 Task: Find connections with filter location Nanuque with filter topic #Managementwith filter profile language Potuguese with filter current company CareerXperts Consulting  with filter school K.S.Rangasamy College of Technology with filter industry Subdivision of Land with filter service category Corporate Events with filter keywords title Mail Carrier
Action: Mouse moved to (517, 98)
Screenshot: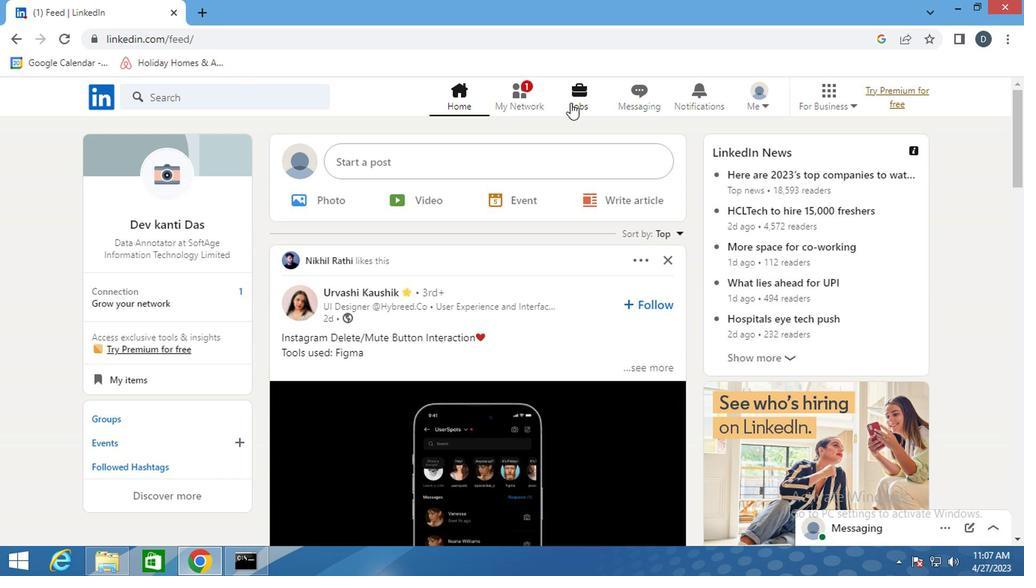 
Action: Mouse pressed left at (517, 98)
Screenshot: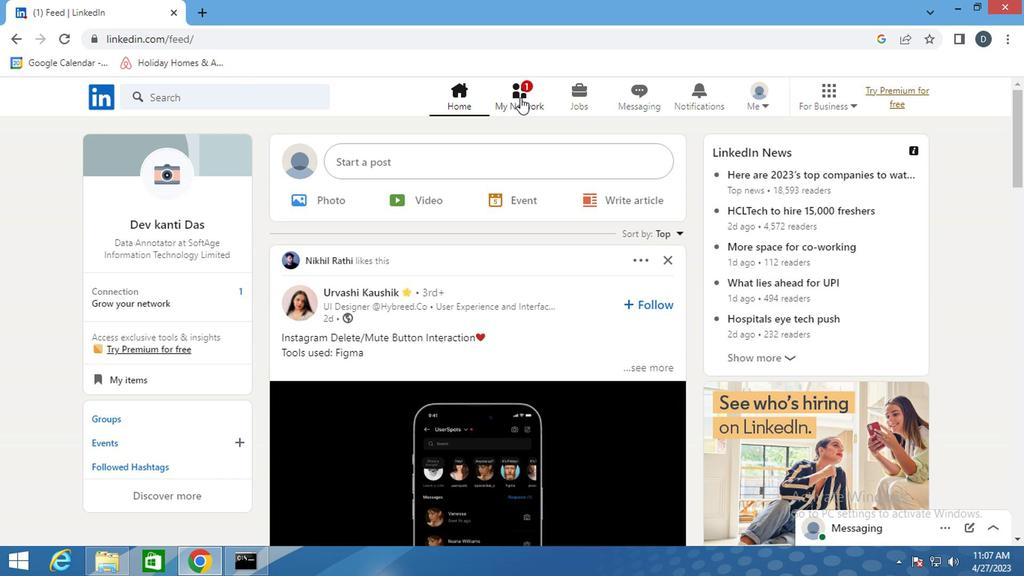
Action: Mouse moved to (211, 183)
Screenshot: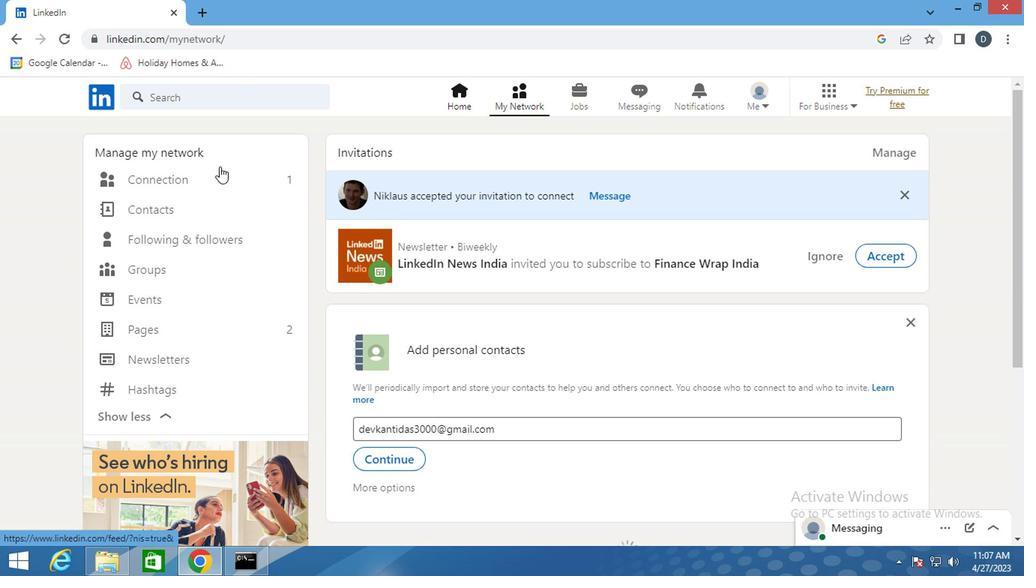 
Action: Mouse pressed left at (211, 183)
Screenshot: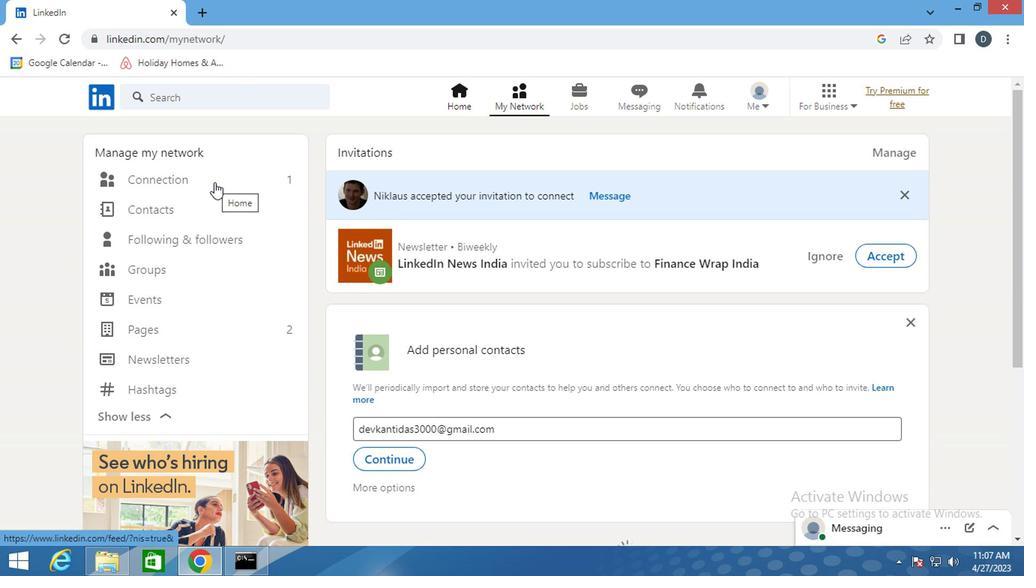
Action: Mouse pressed left at (211, 183)
Screenshot: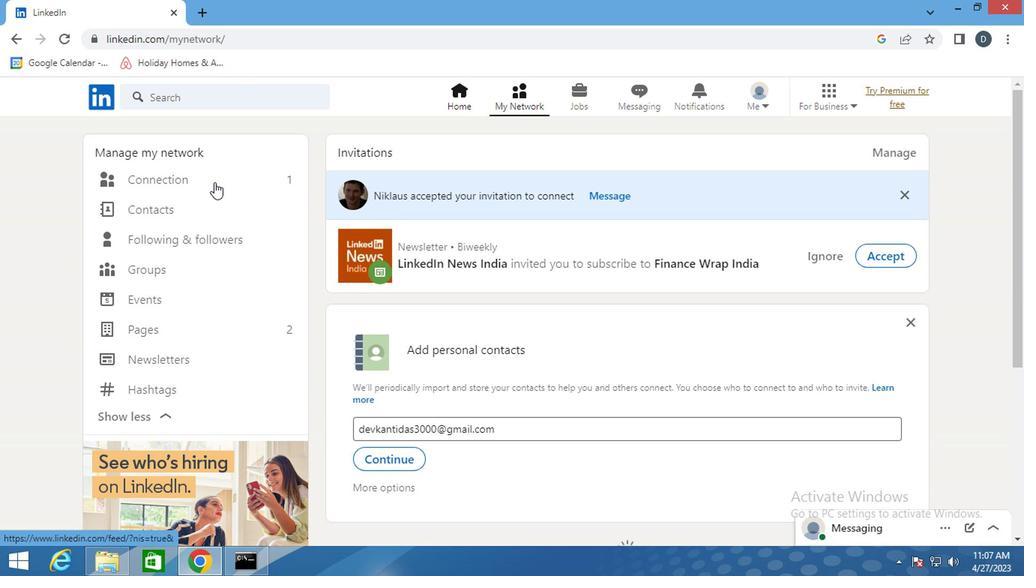 
Action: Mouse moved to (211, 184)
Screenshot: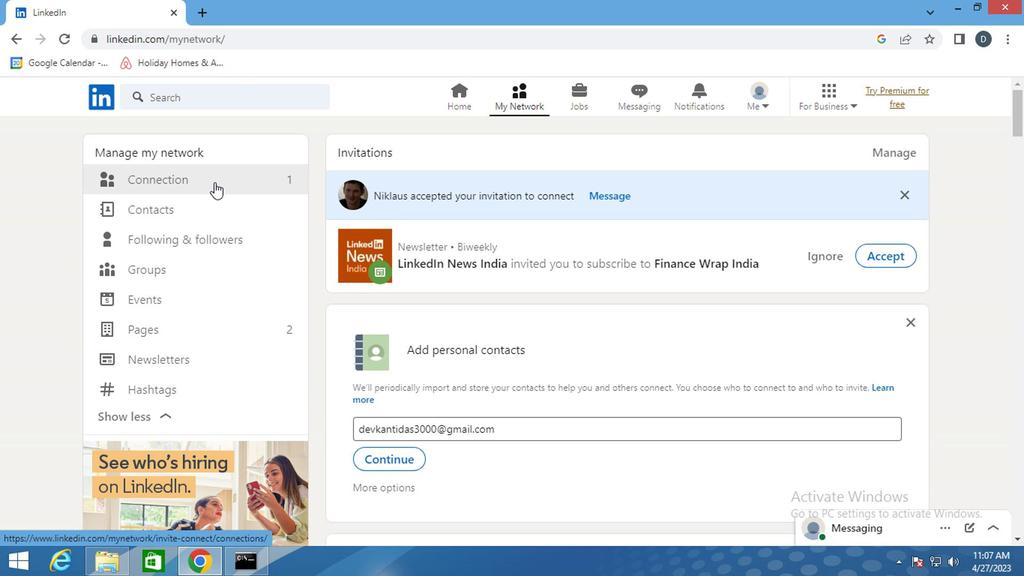 
Action: Mouse pressed left at (211, 184)
Screenshot: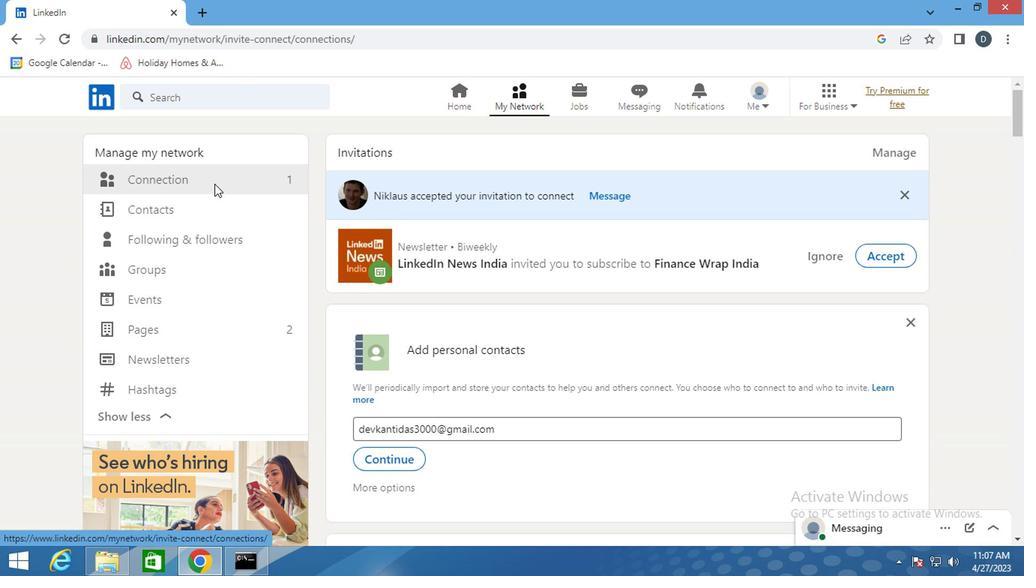 
Action: Mouse moved to (600, 180)
Screenshot: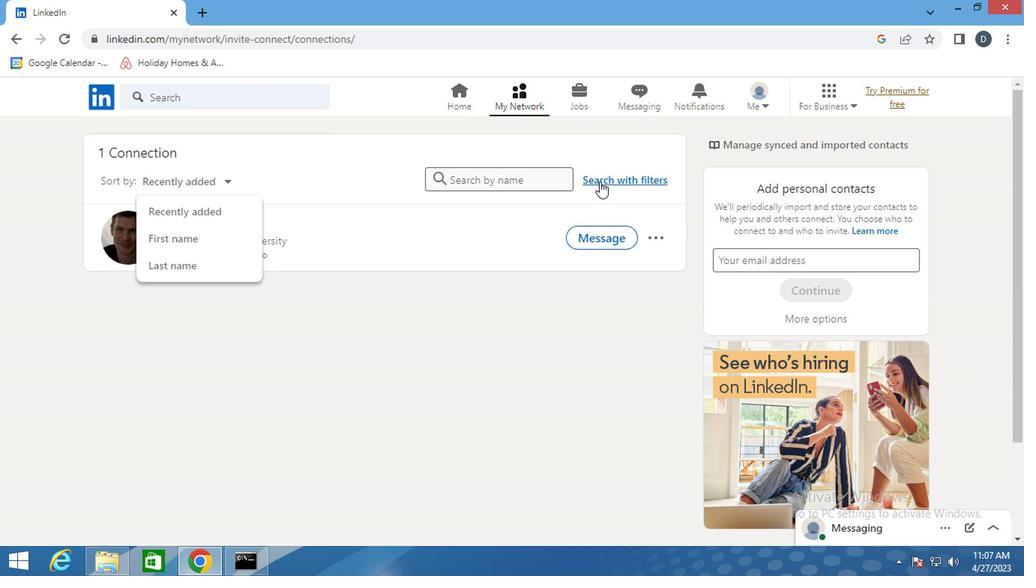 
Action: Mouse pressed left at (600, 180)
Screenshot: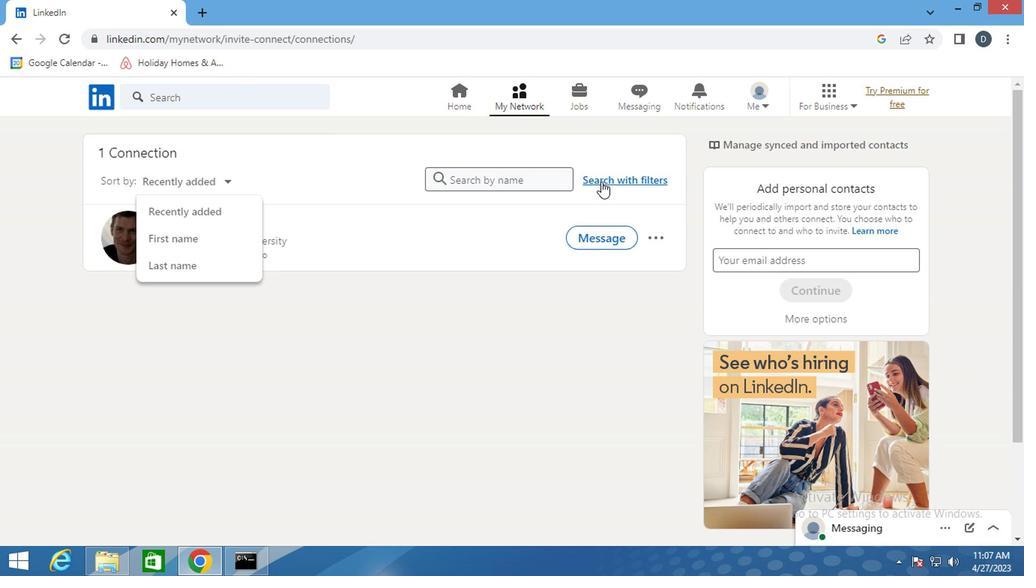 
Action: Mouse moved to (554, 136)
Screenshot: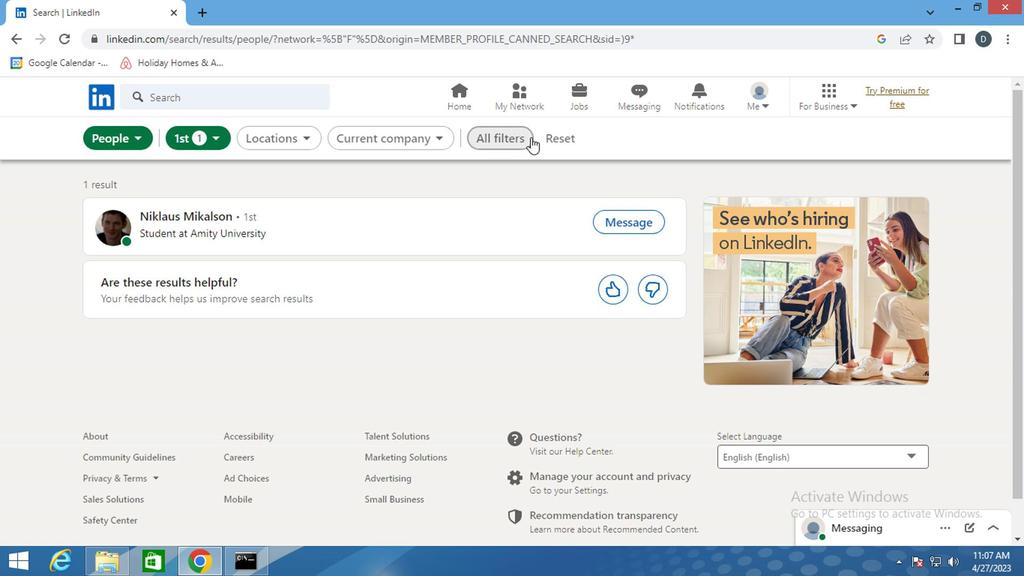 
Action: Mouse pressed left at (554, 136)
Screenshot: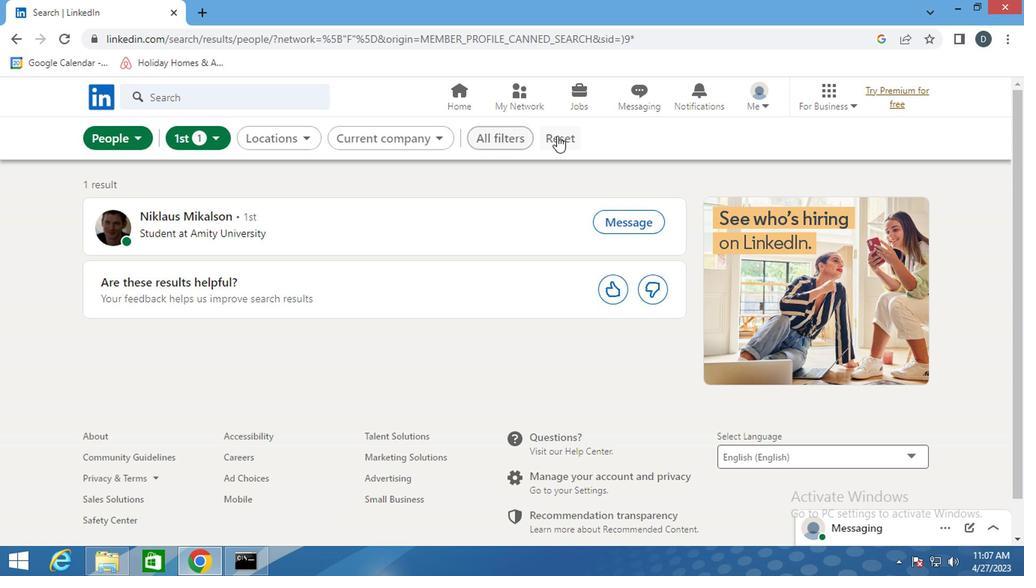 
Action: Mouse moved to (510, 137)
Screenshot: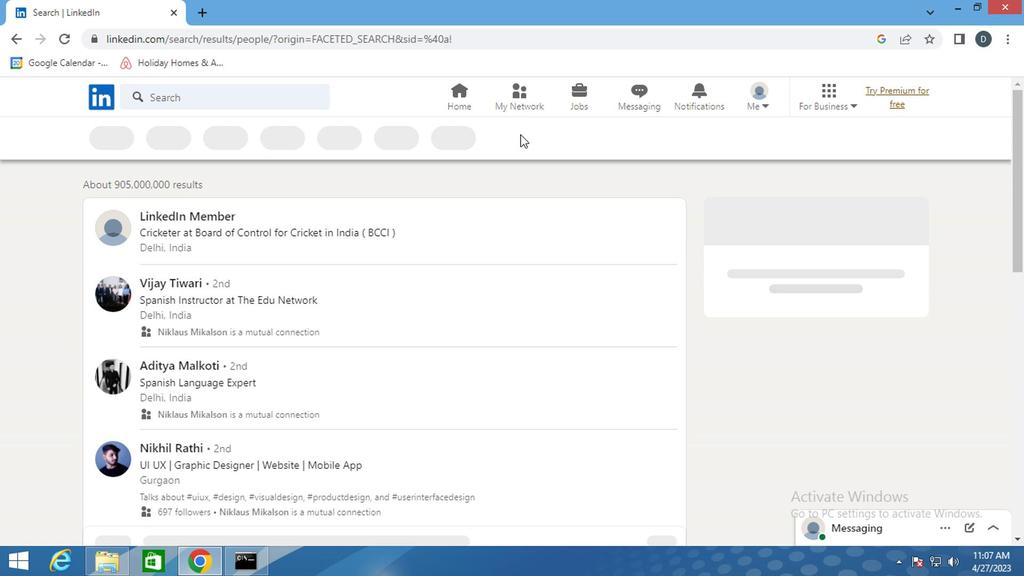 
Action: Mouse pressed left at (510, 137)
Screenshot: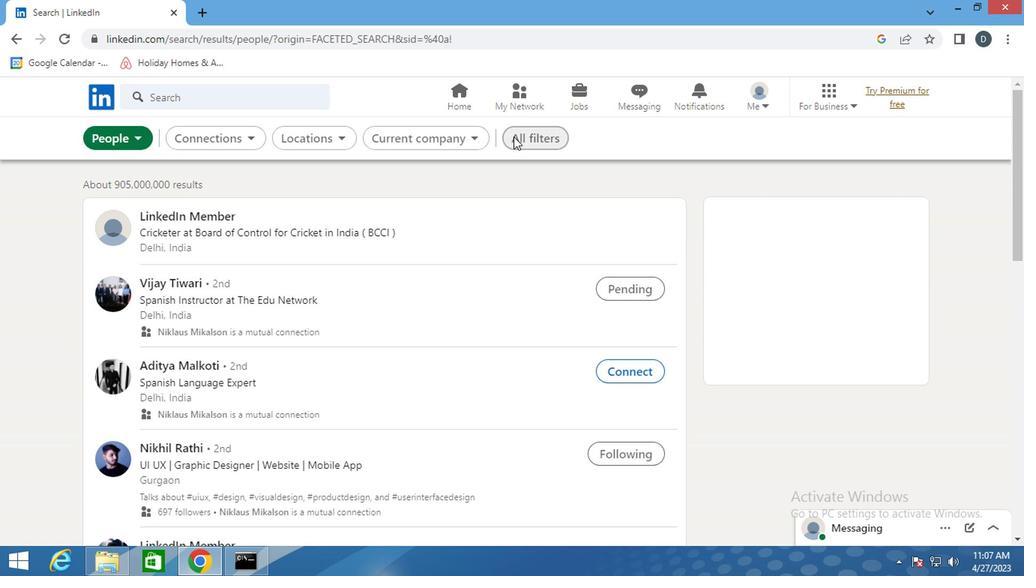 
Action: Mouse moved to (740, 314)
Screenshot: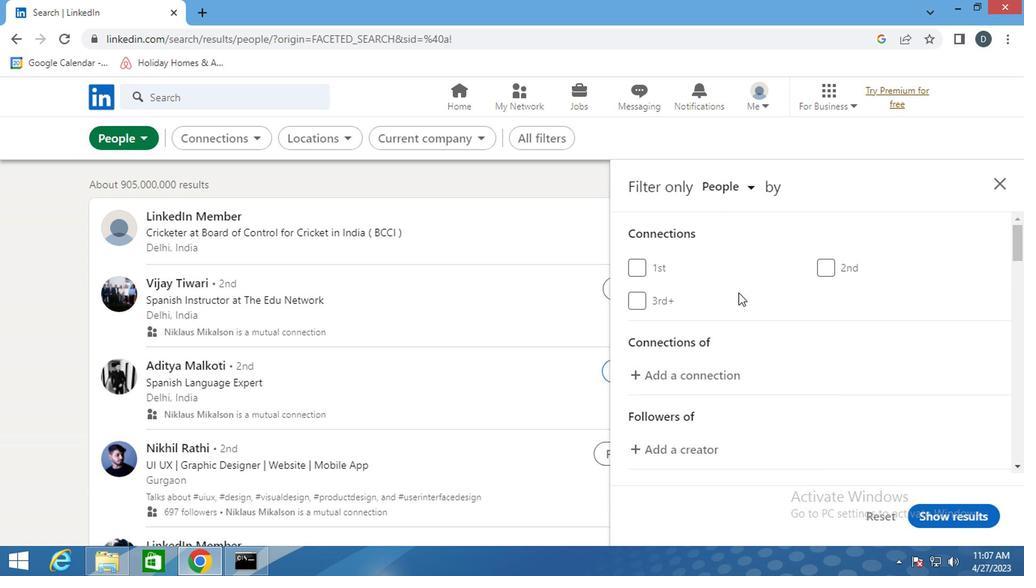 
Action: Mouse scrolled (740, 313) with delta (0, 0)
Screenshot: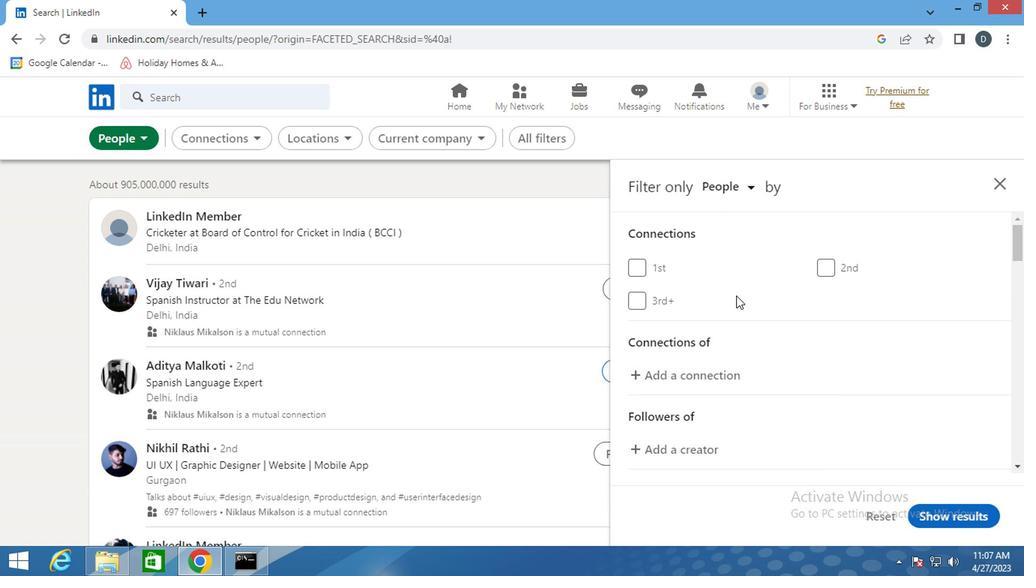 
Action: Mouse scrolled (740, 313) with delta (0, 0)
Screenshot: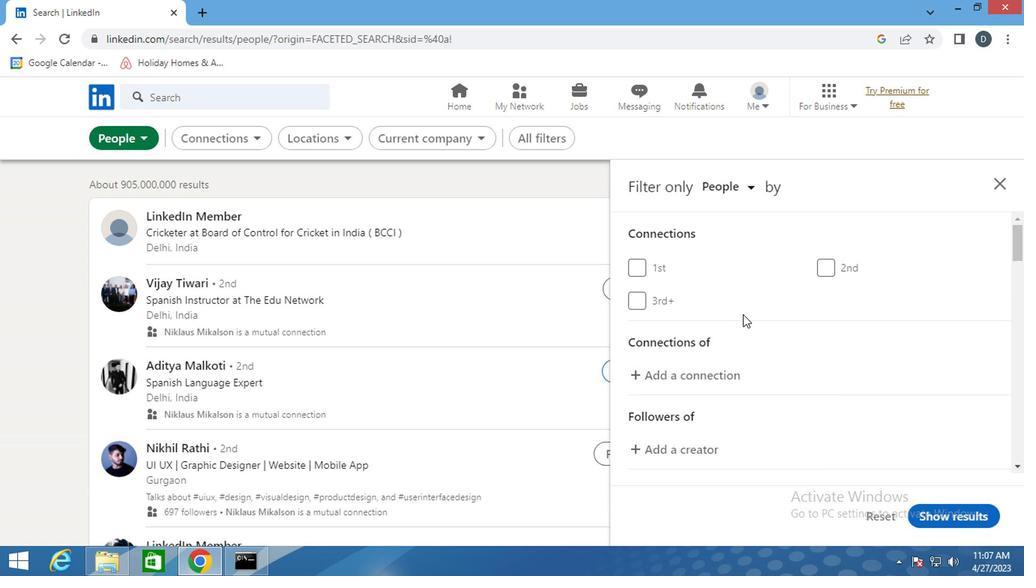 
Action: Mouse scrolled (740, 313) with delta (0, 0)
Screenshot: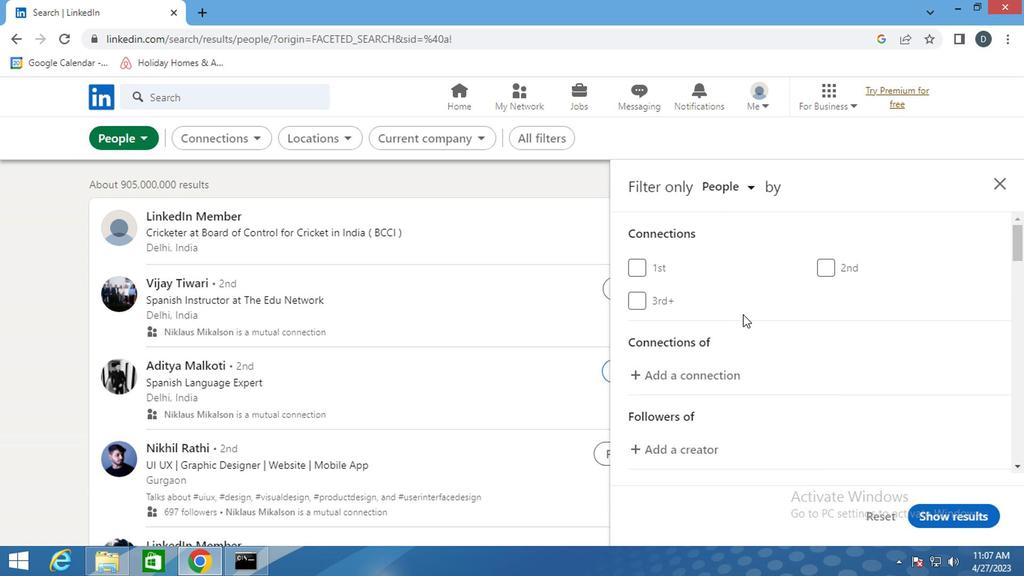 
Action: Mouse moved to (860, 353)
Screenshot: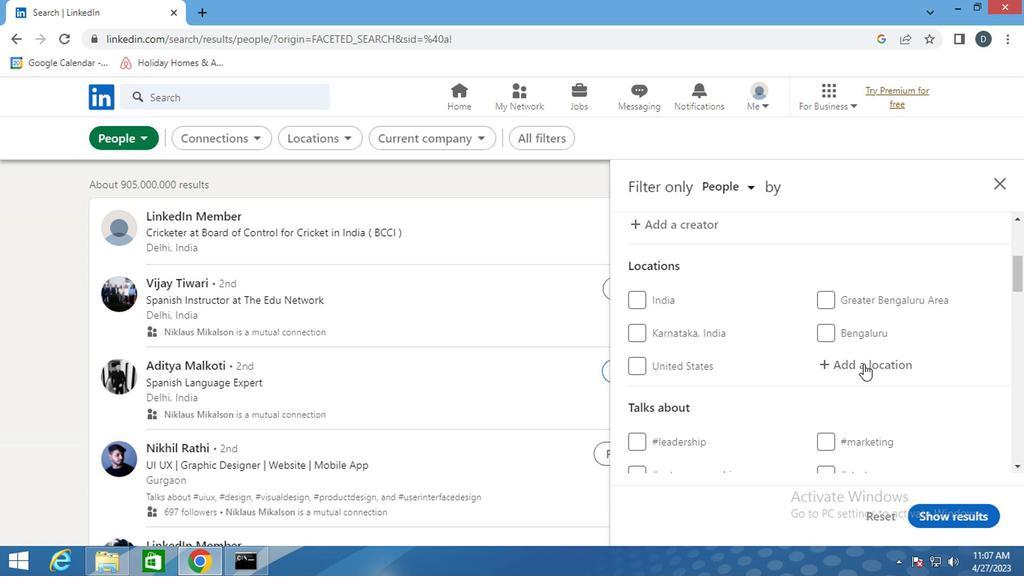 
Action: Mouse pressed left at (860, 353)
Screenshot: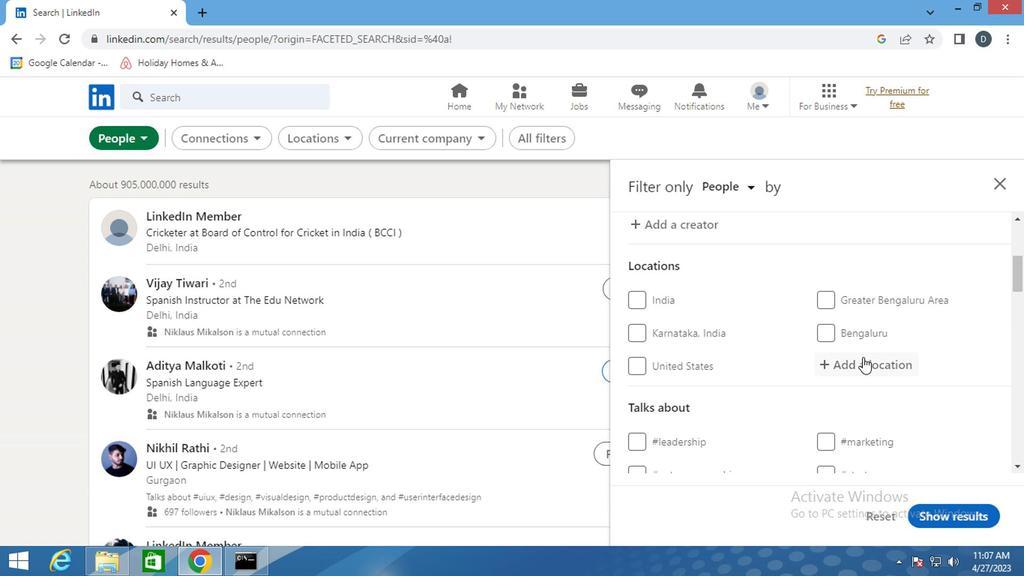 
Action: Mouse moved to (864, 373)
Screenshot: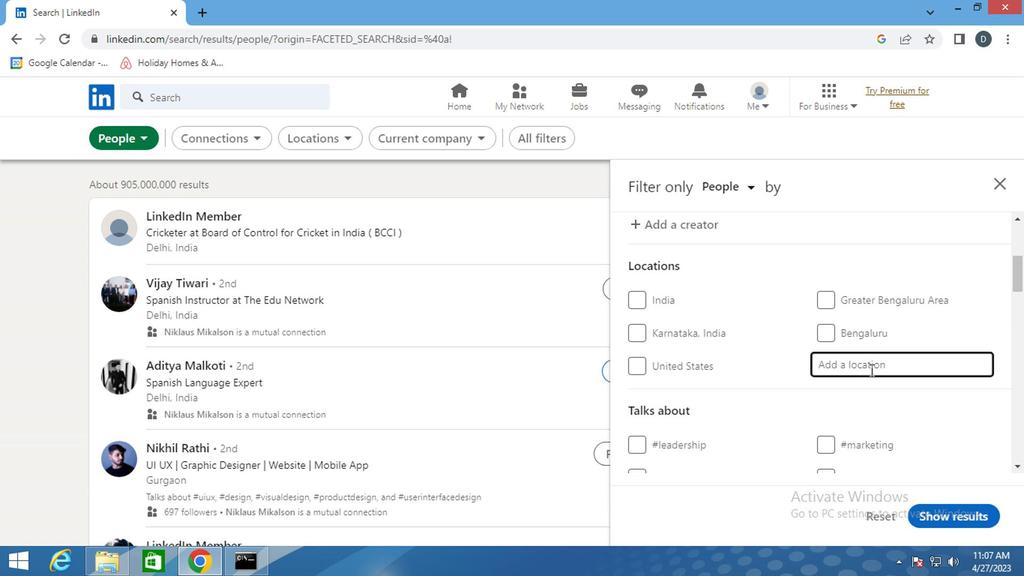 
Action: Key pressed <Key.shift>NANU
Screenshot: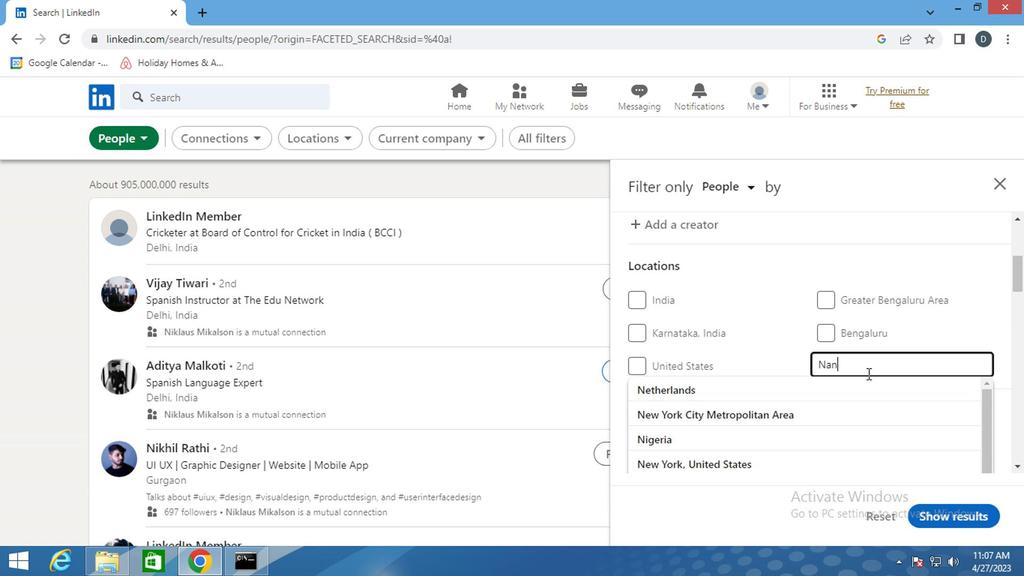 
Action: Mouse moved to (864, 373)
Screenshot: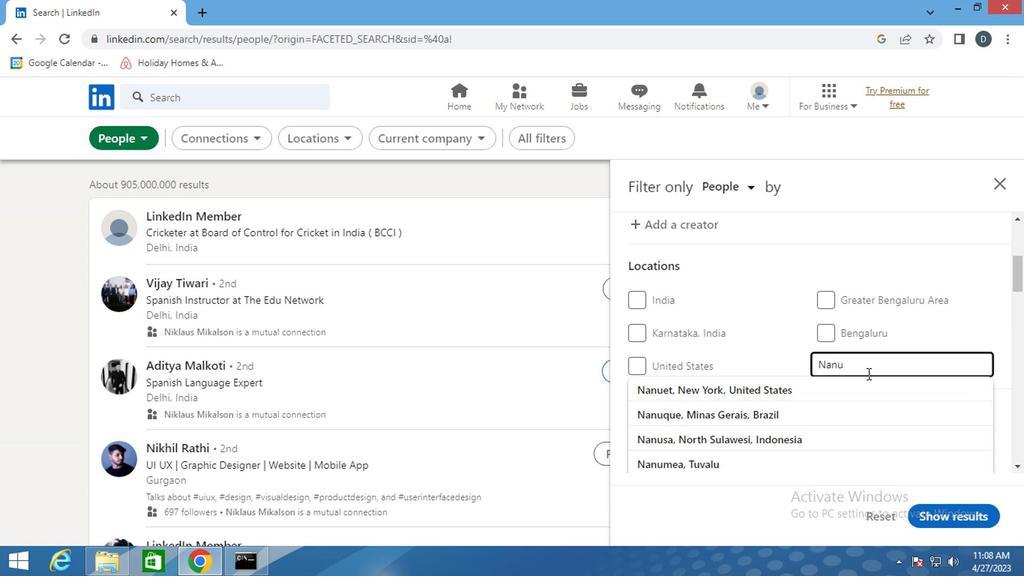
Action: Key pressed QY<Key.backspace>UE
Screenshot: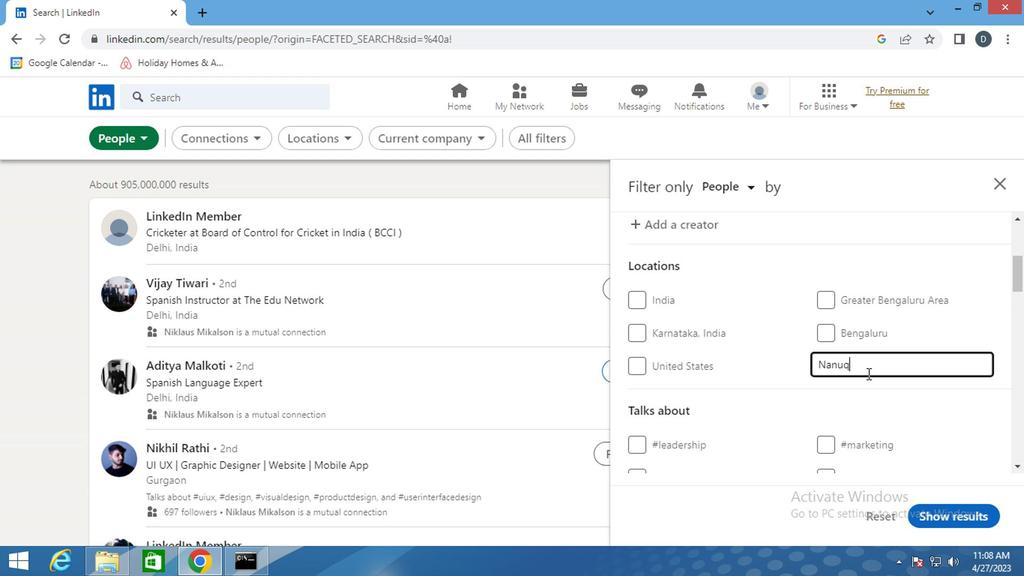 
Action: Mouse moved to (844, 392)
Screenshot: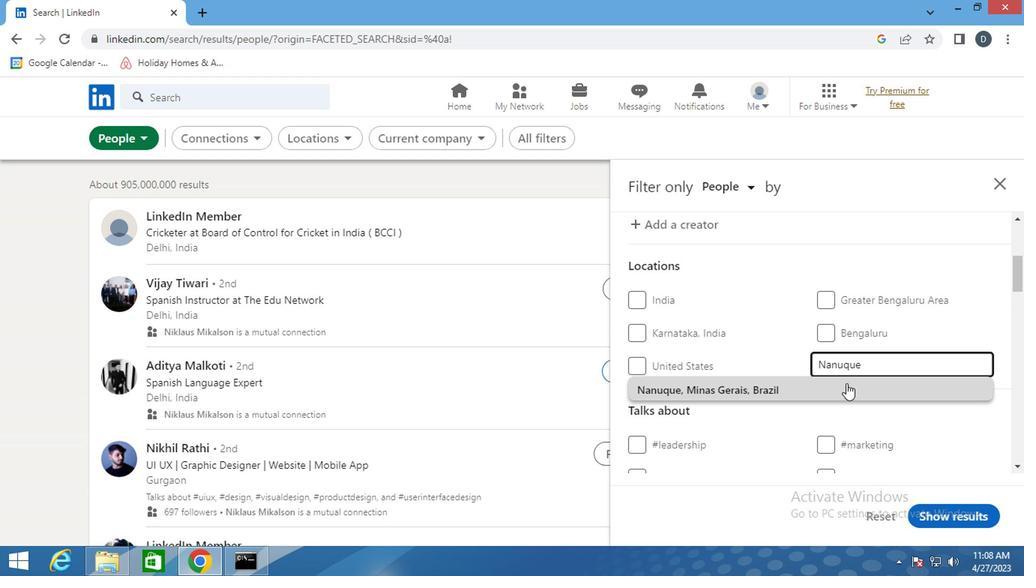
Action: Mouse pressed left at (844, 392)
Screenshot: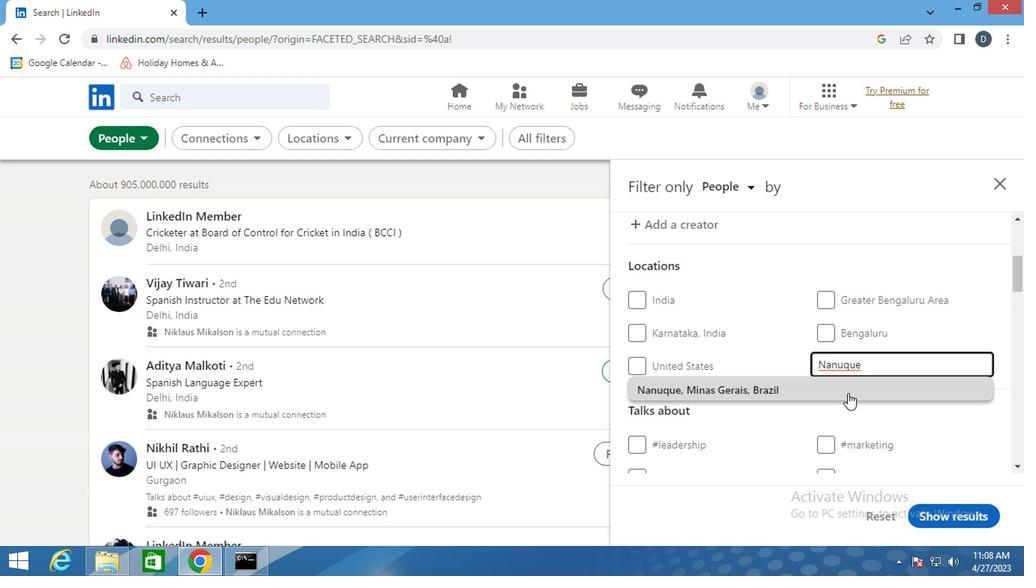 
Action: Mouse moved to (788, 407)
Screenshot: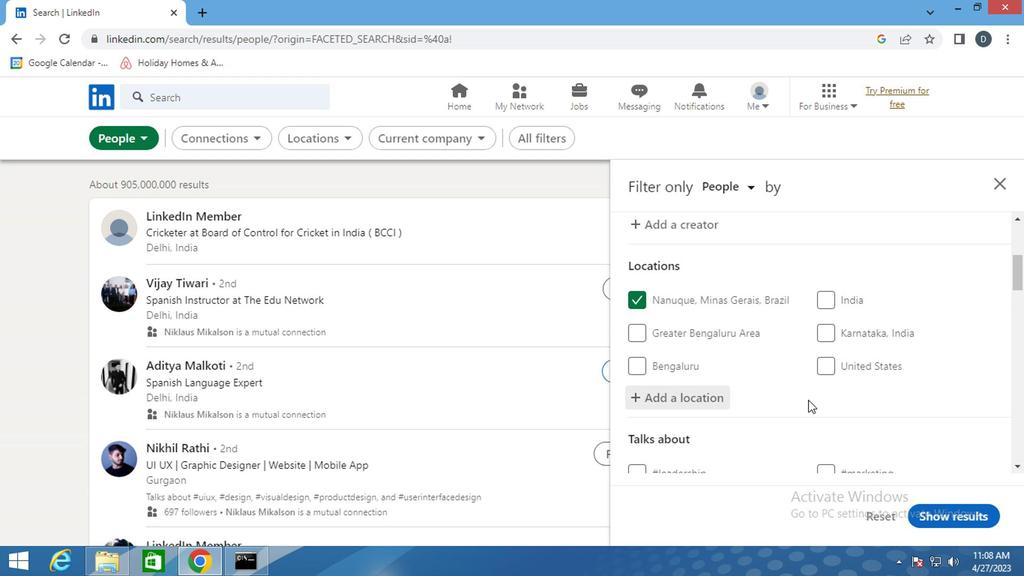 
Action: Mouse scrolled (788, 406) with delta (0, -1)
Screenshot: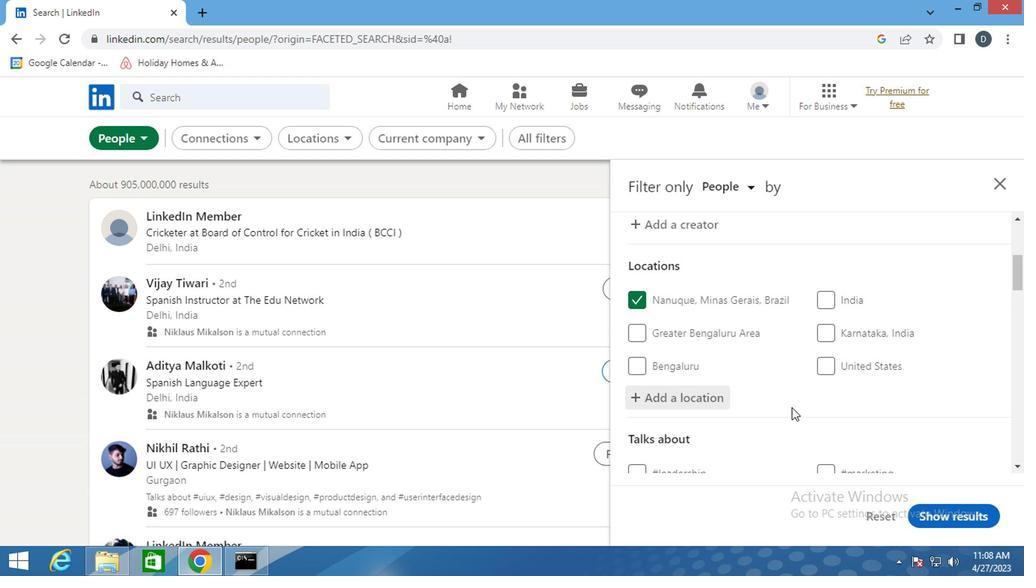 
Action: Mouse scrolled (788, 406) with delta (0, -1)
Screenshot: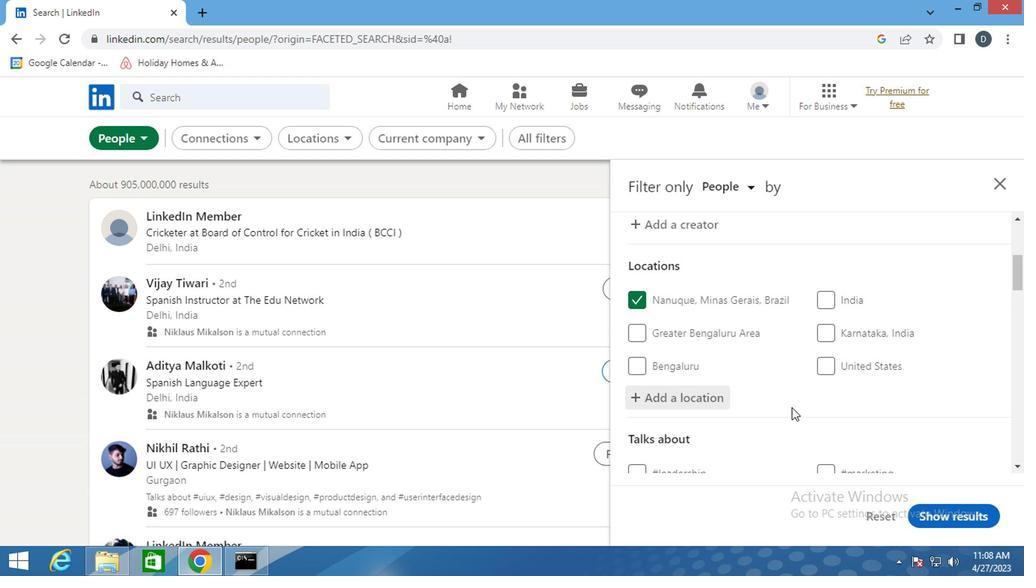 
Action: Mouse moved to (842, 392)
Screenshot: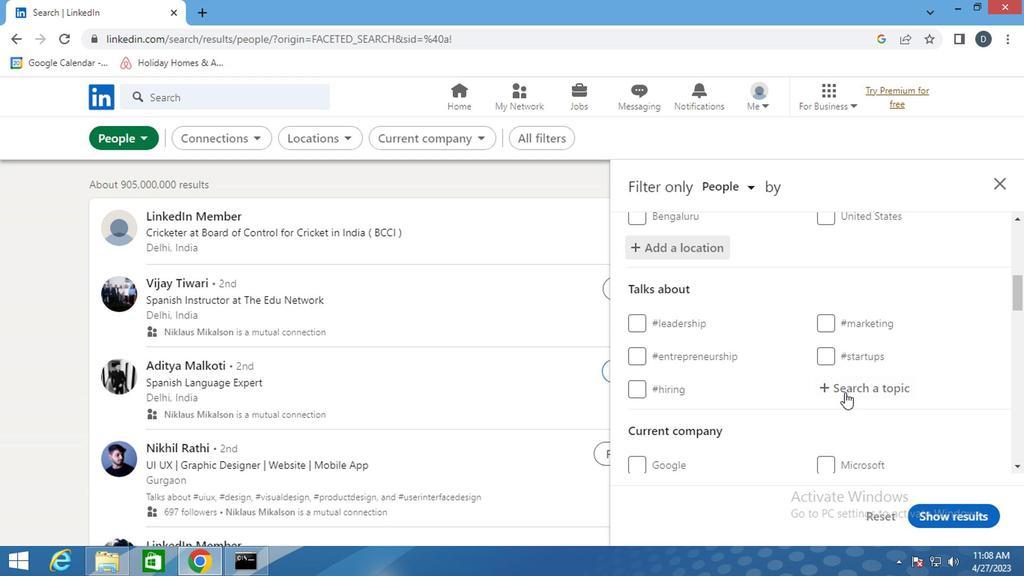 
Action: Mouse pressed left at (842, 392)
Screenshot: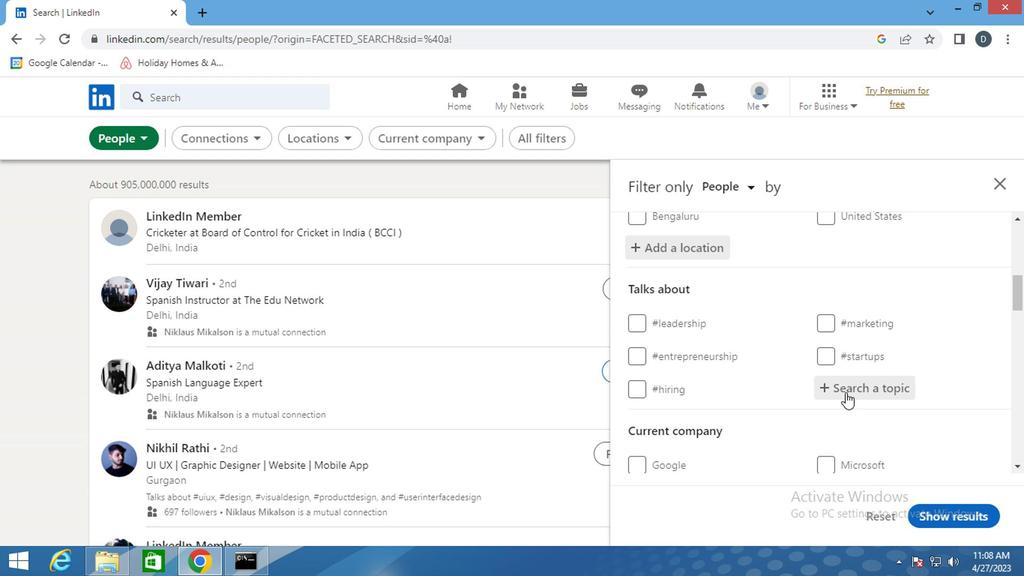
Action: Key pressed <Key.shift><Key.shift><Key.shift><Key.shift><Key.shift>#
Screenshot: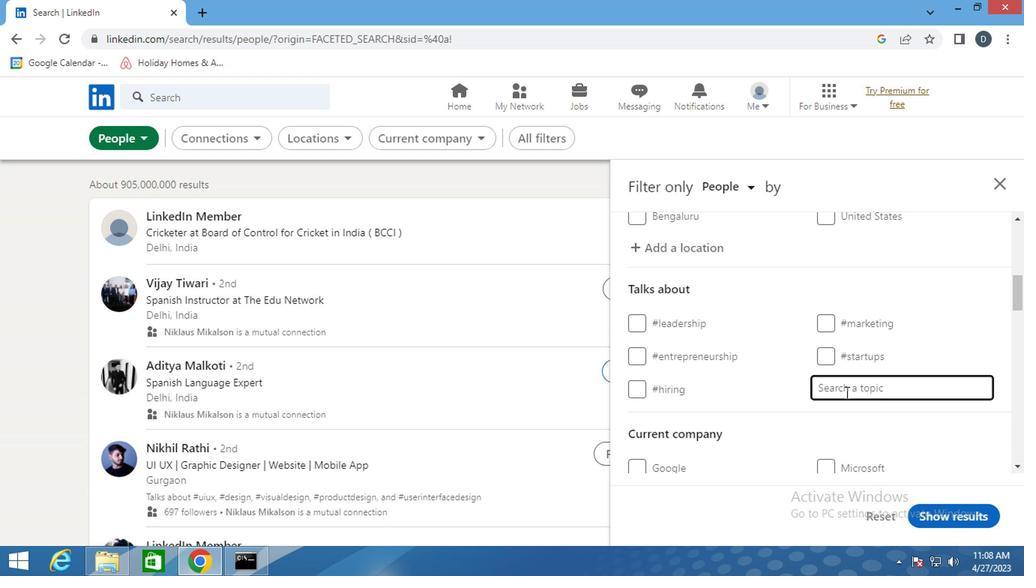 
Action: Mouse moved to (839, 394)
Screenshot: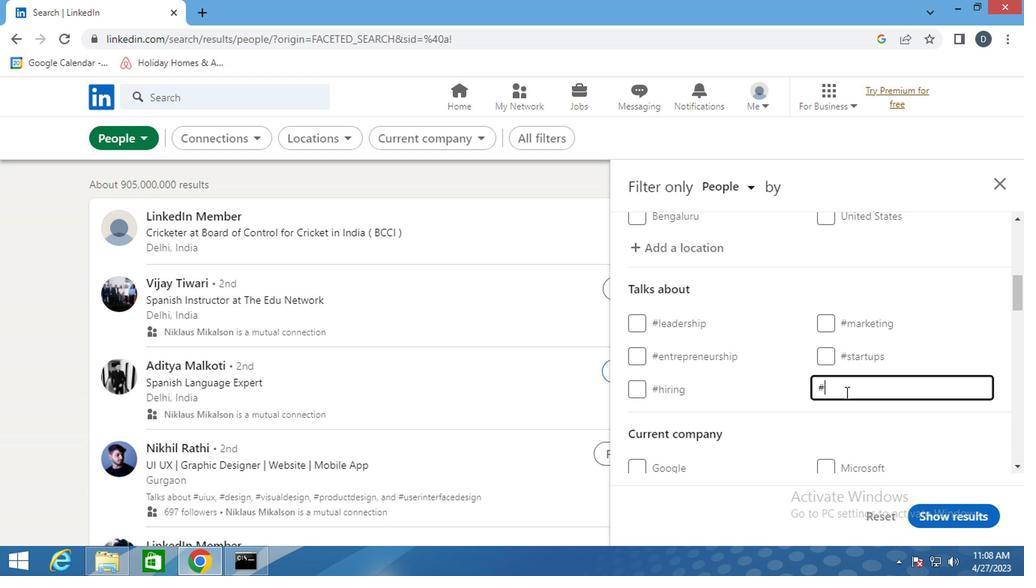
Action: Key pressed <Key.shift><Key.shift>ctrl+MANAGEMENT<Key.enter>
Screenshot: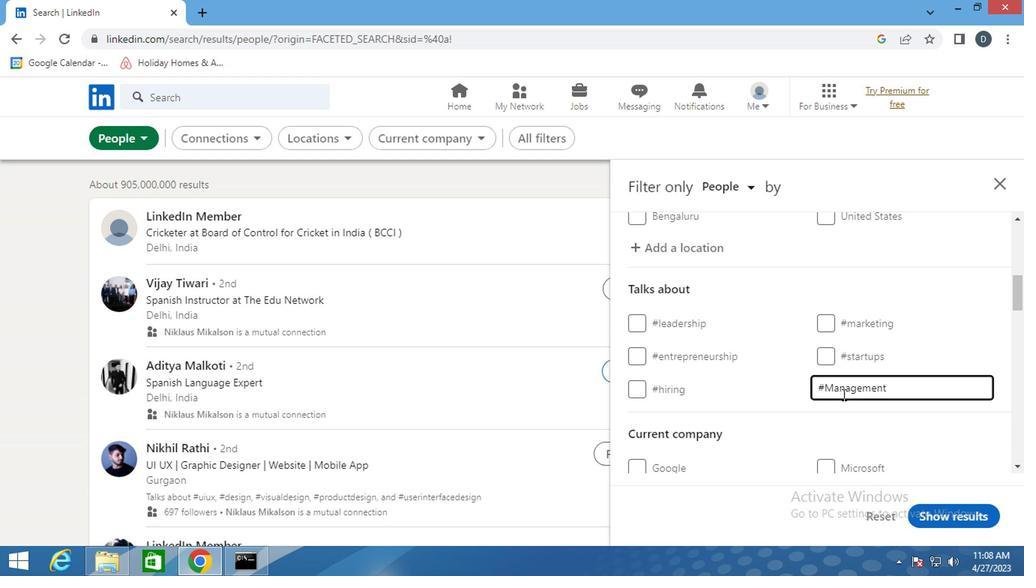 
Action: Mouse moved to (833, 392)
Screenshot: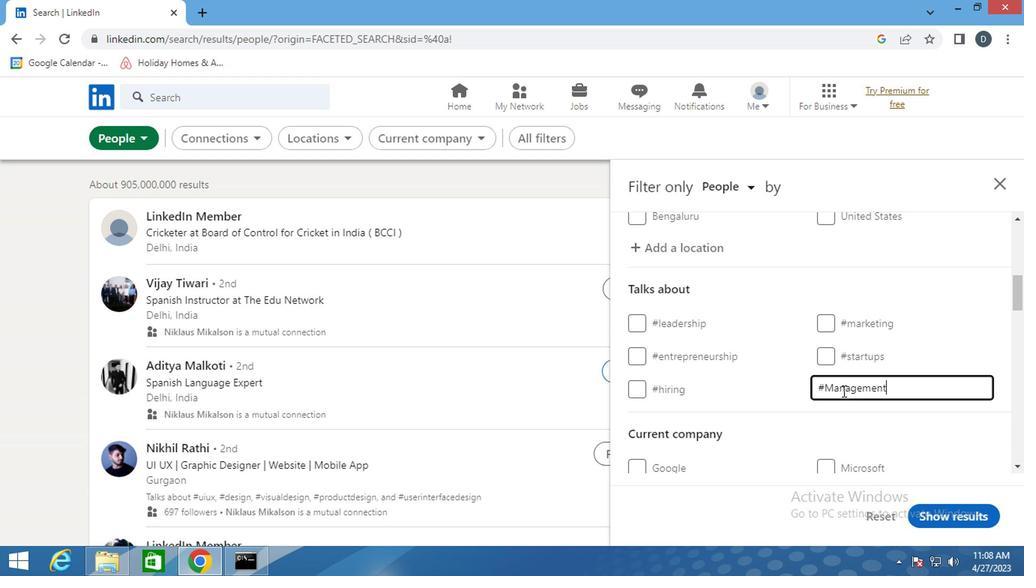 
Action: Mouse scrolled (833, 391) with delta (0, -1)
Screenshot: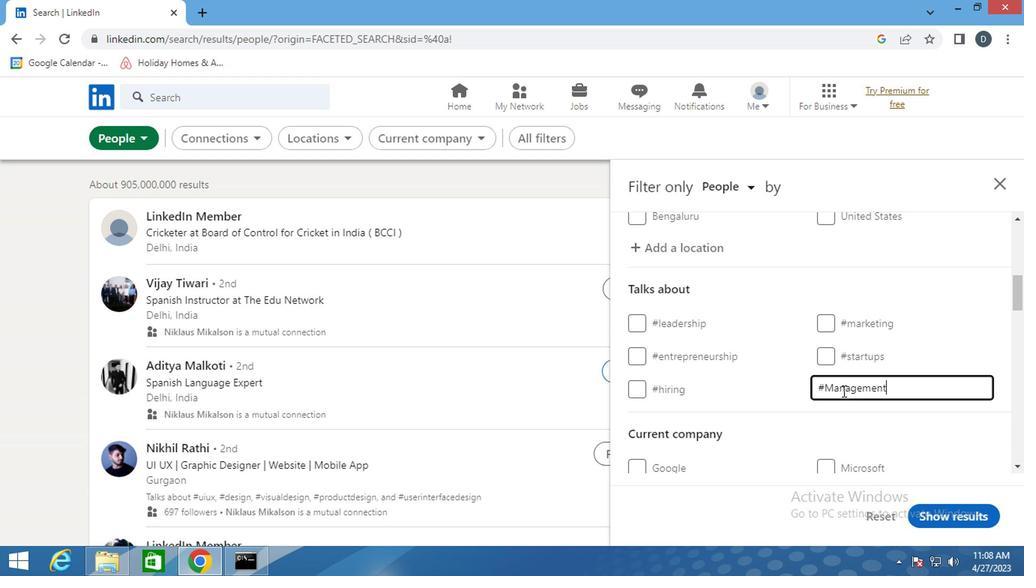 
Action: Mouse moved to (833, 392)
Screenshot: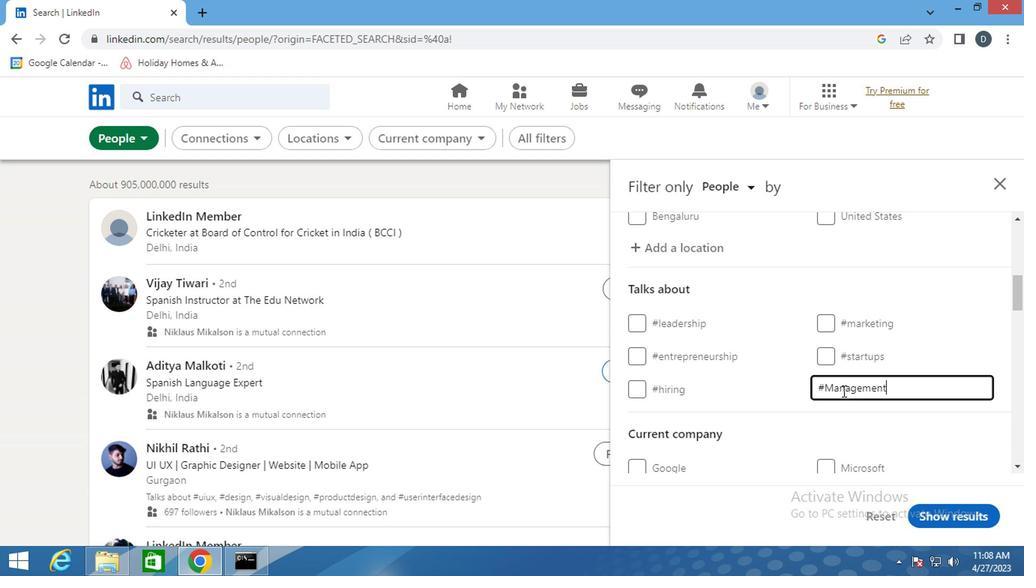 
Action: Mouse scrolled (833, 391) with delta (0, -1)
Screenshot: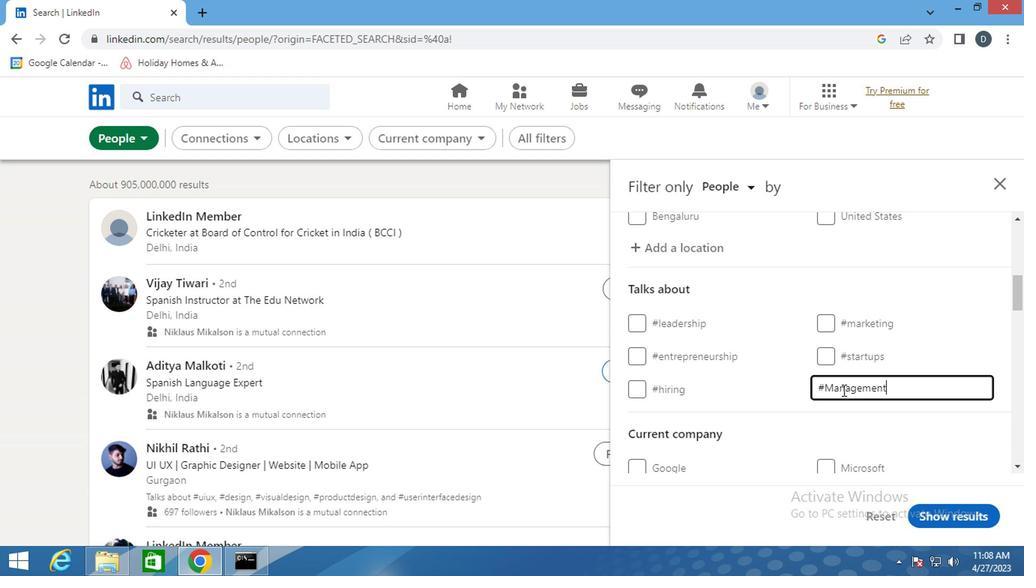 
Action: Mouse moved to (833, 383)
Screenshot: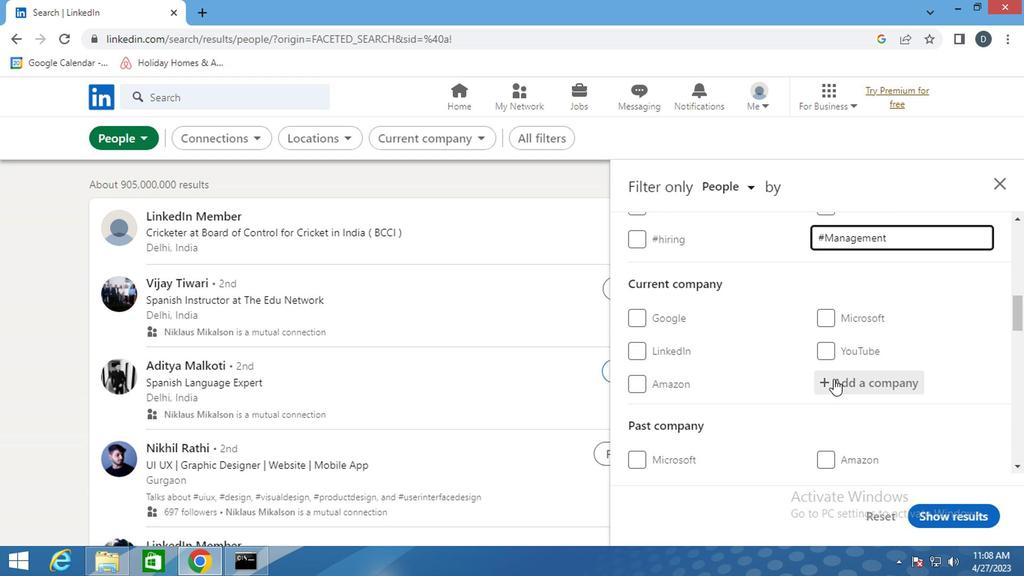 
Action: Mouse pressed left at (833, 383)
Screenshot: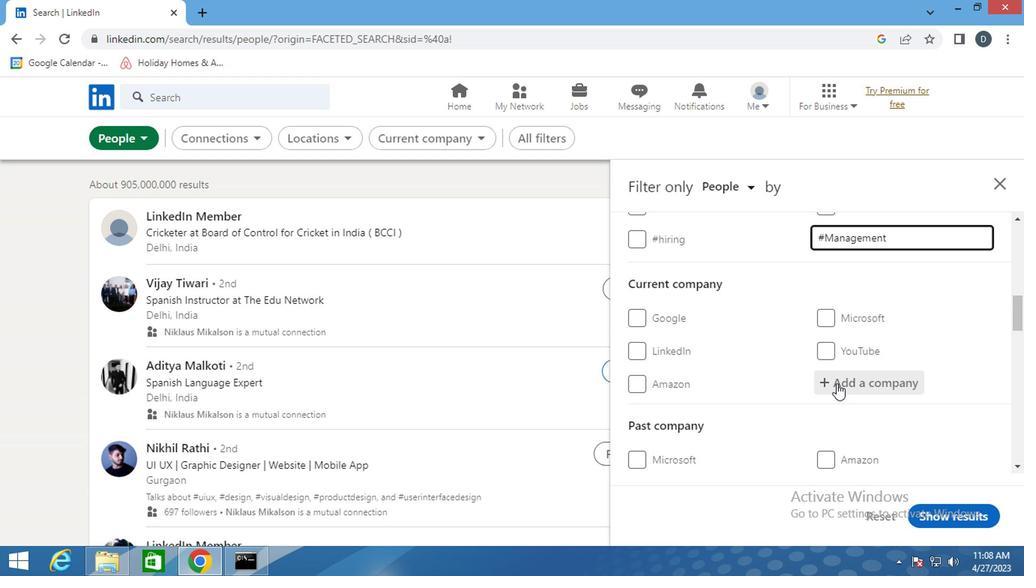 
Action: Mouse moved to (877, 384)
Screenshot: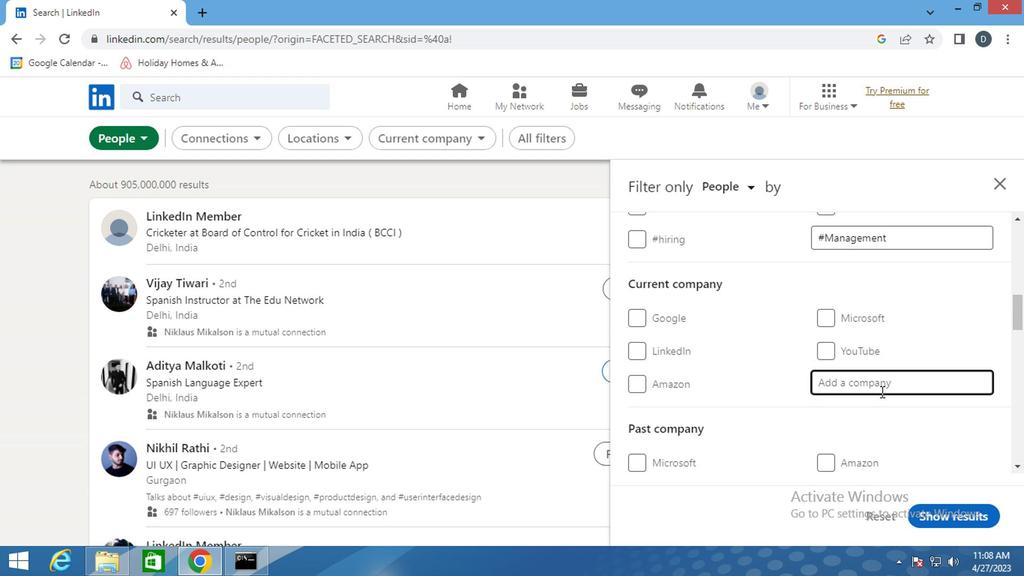 
Action: Key pressed <Key.shift>
Screenshot: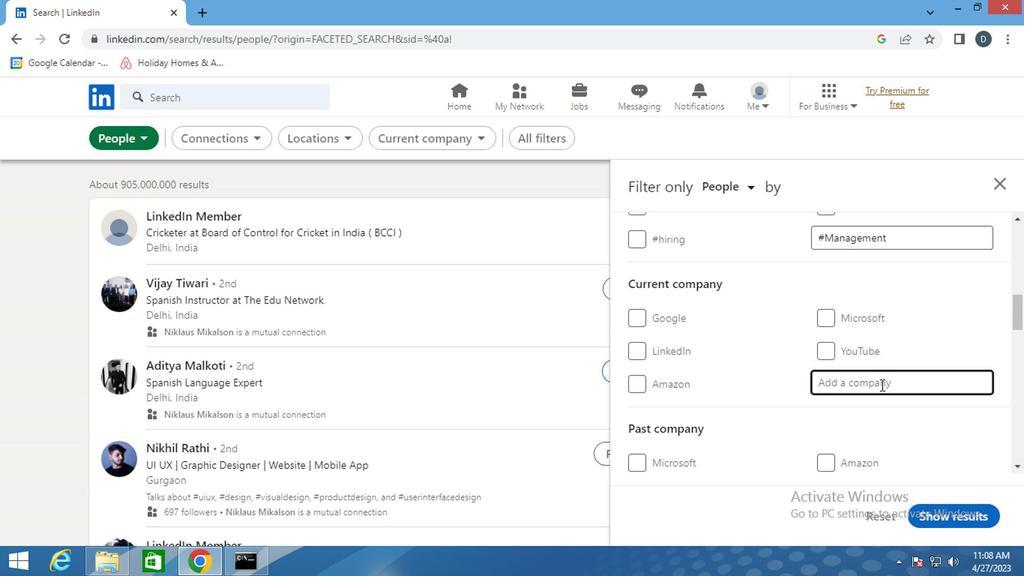 
Action: Mouse moved to (877, 383)
Screenshot: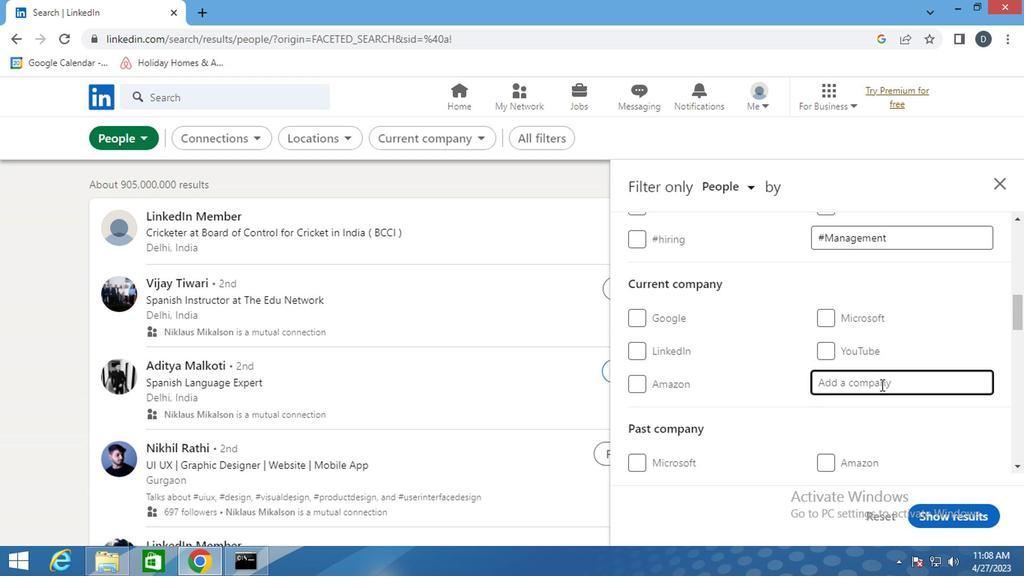 
Action: Key pressed CAREER<Key.space><Key.shift>X
Screenshot: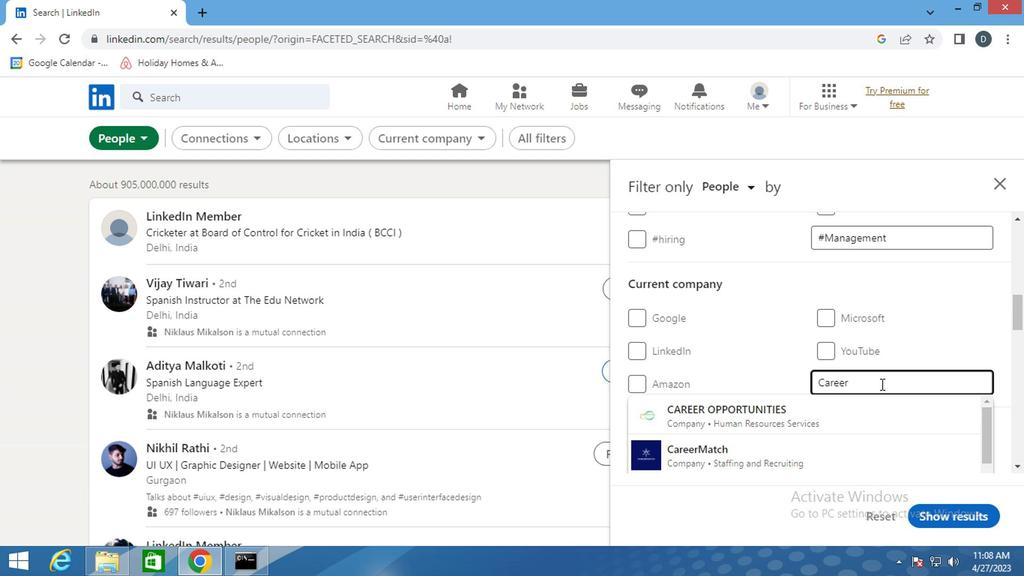 
Action: Mouse moved to (884, 374)
Screenshot: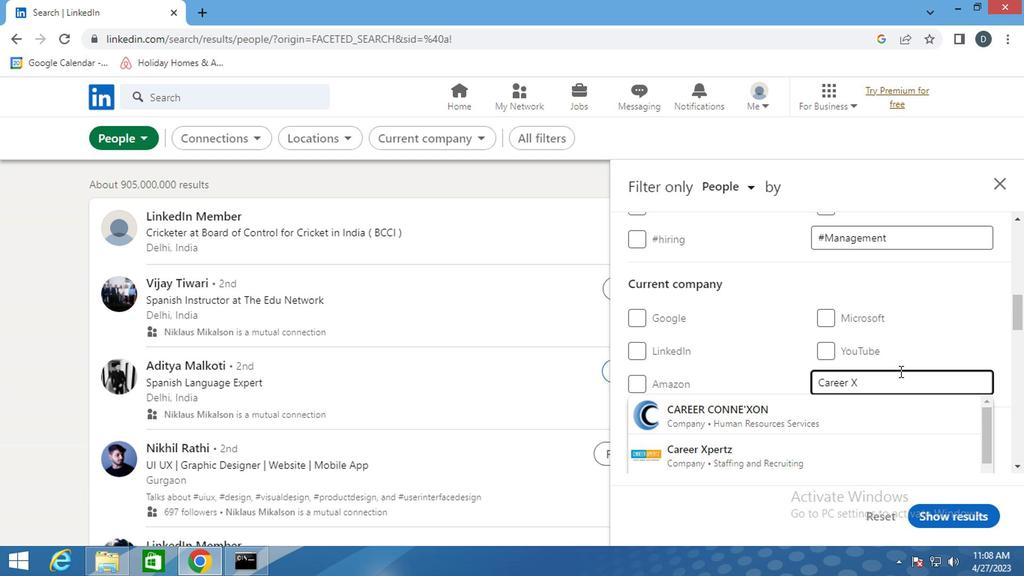 
Action: Key pressed <Key.backspace><Key.backspace><Key.backspace>R<Key.shift>XPERTS<Key.space><Key.shift>CONS
Screenshot: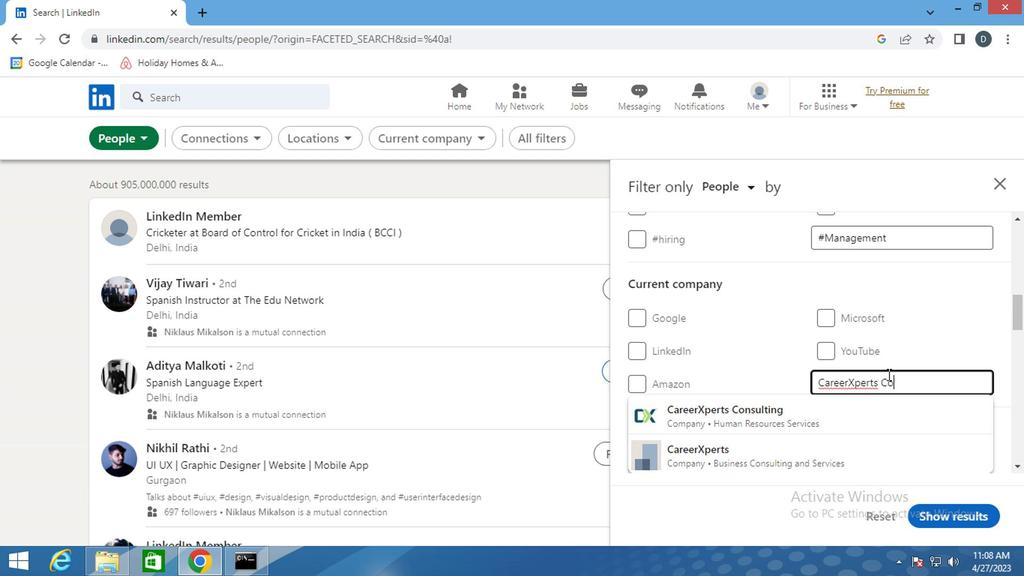 
Action: Mouse moved to (822, 422)
Screenshot: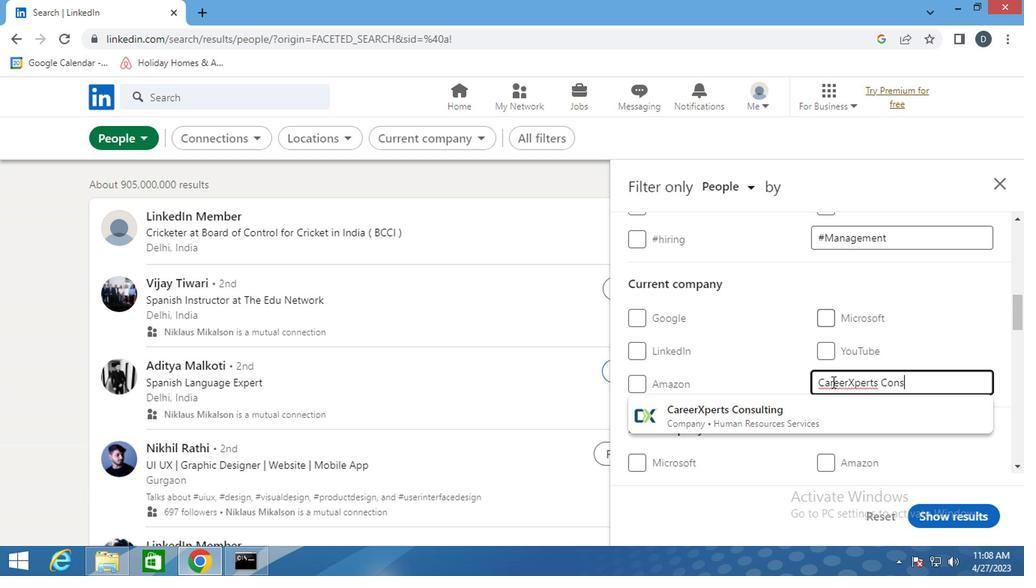
Action: Mouse pressed left at (822, 422)
Screenshot: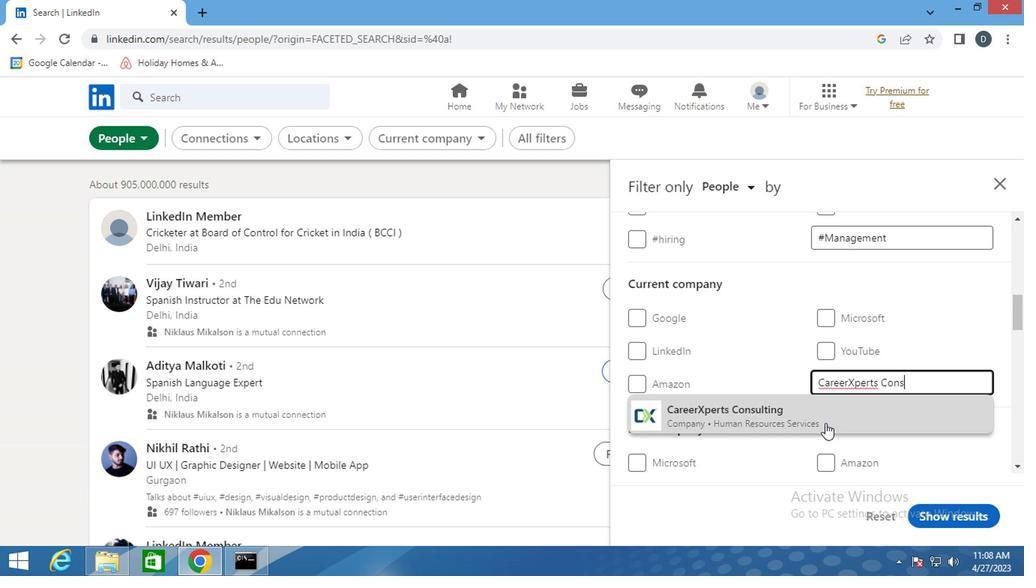 
Action: Mouse moved to (764, 369)
Screenshot: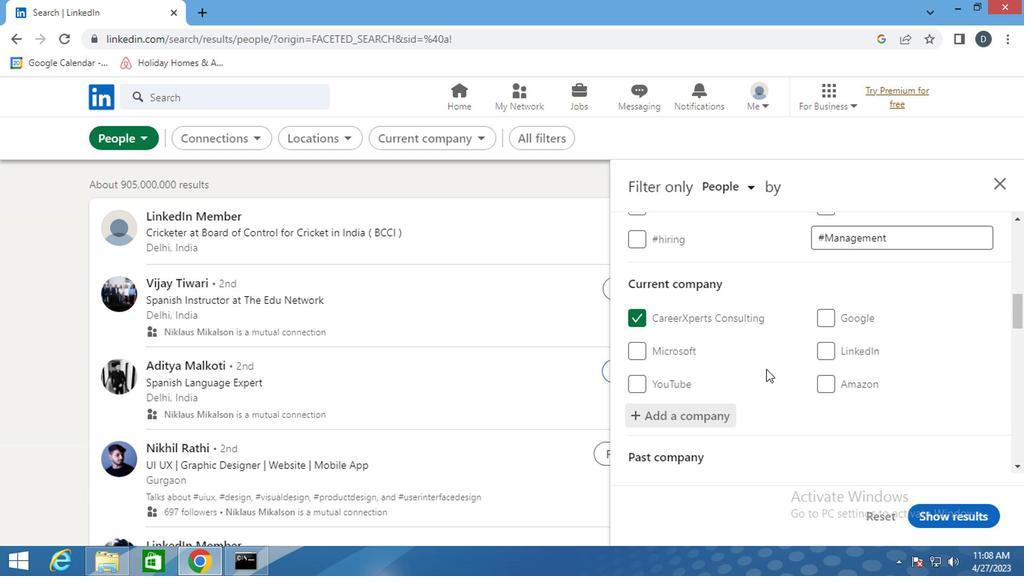 
Action: Mouse scrolled (764, 368) with delta (0, -1)
Screenshot: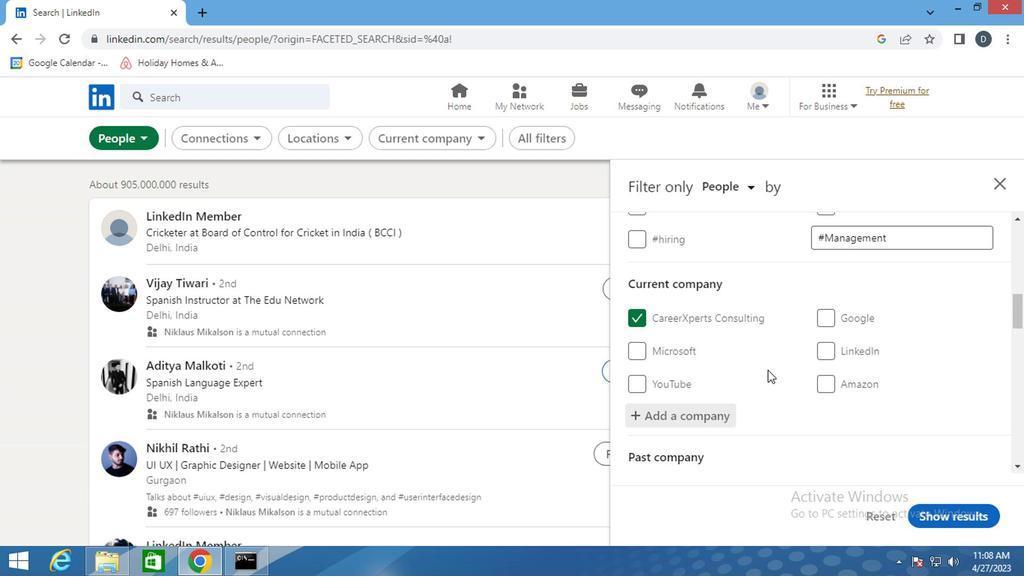 
Action: Mouse scrolled (764, 368) with delta (0, -1)
Screenshot: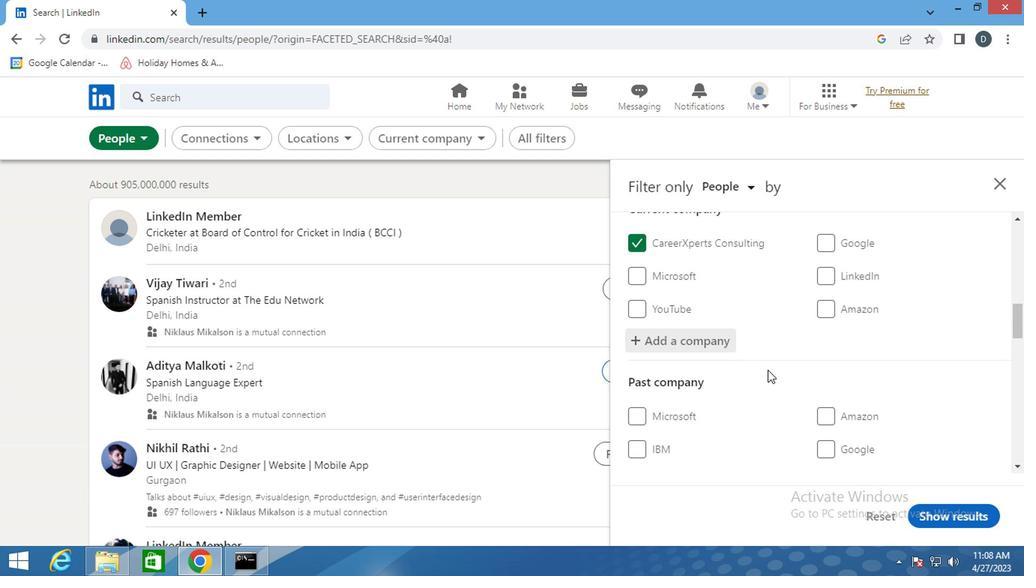
Action: Mouse scrolled (764, 368) with delta (0, -1)
Screenshot: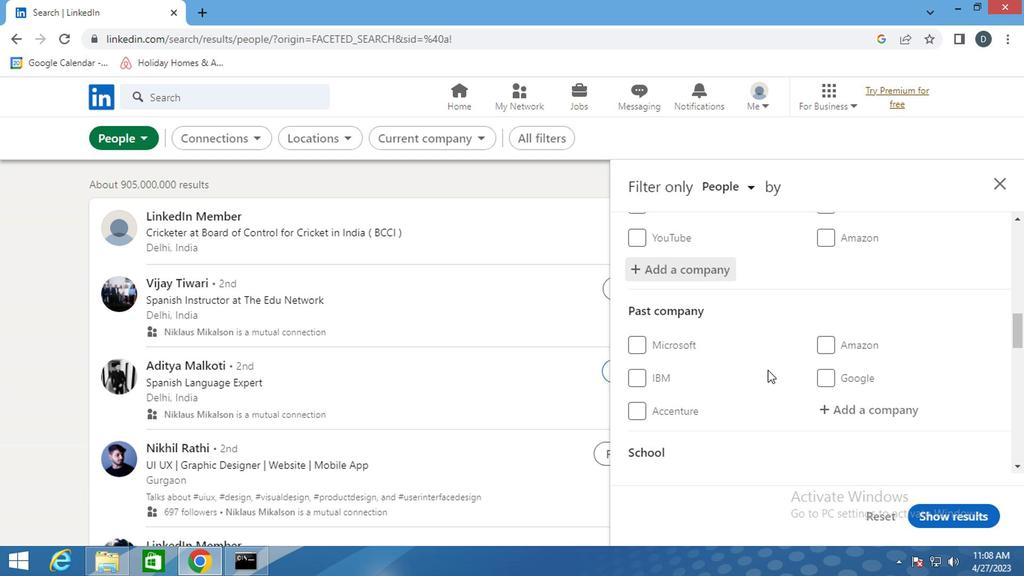 
Action: Mouse scrolled (764, 368) with delta (0, -1)
Screenshot: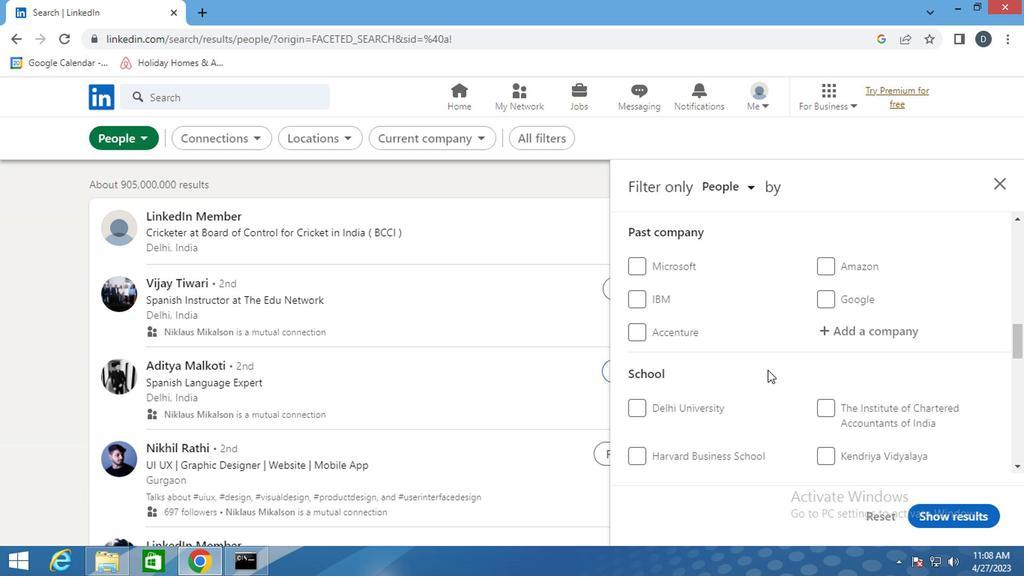 
Action: Mouse moved to (883, 418)
Screenshot: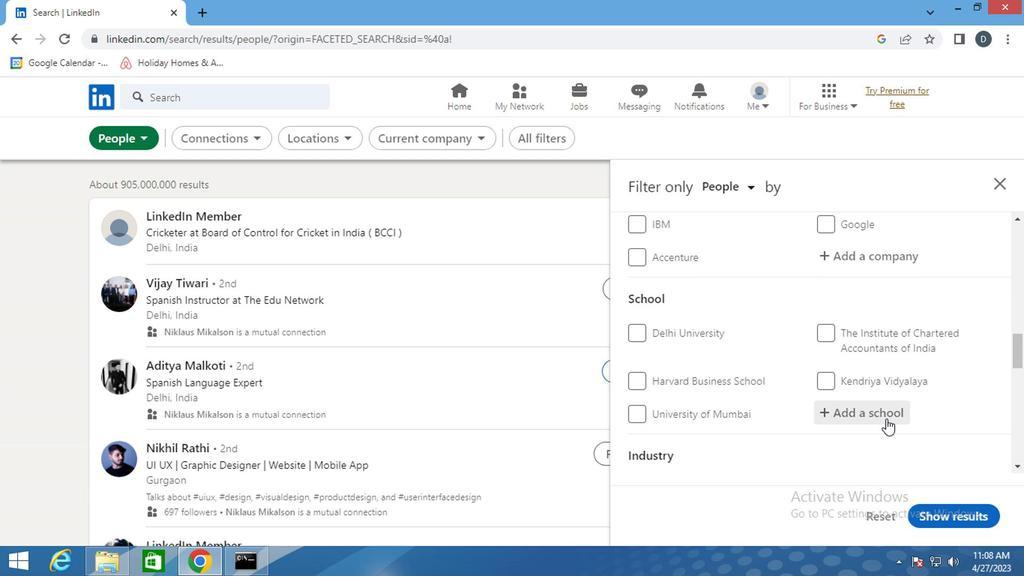 
Action: Mouse pressed left at (883, 418)
Screenshot: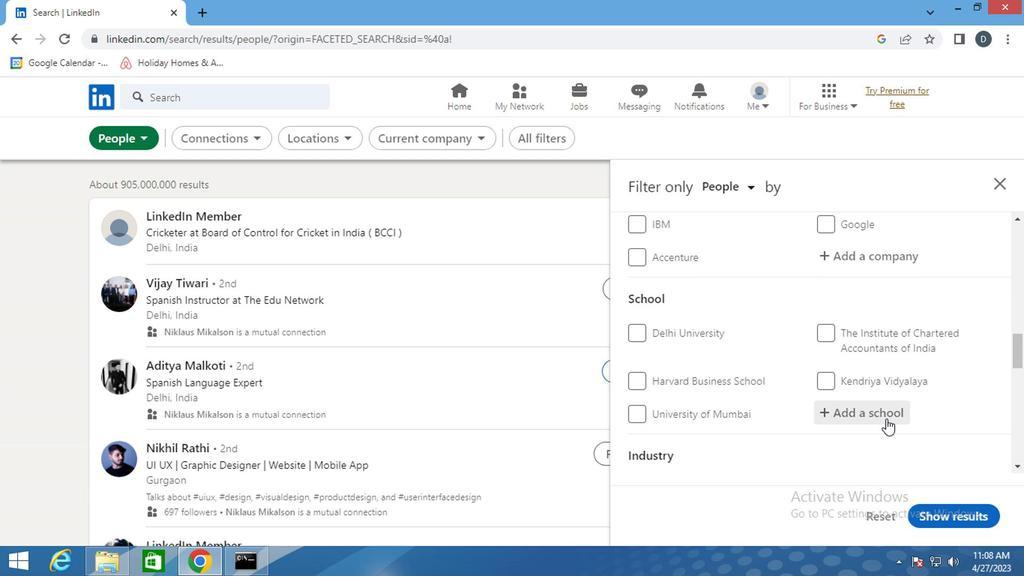 
Action: Mouse moved to (883, 418)
Screenshot: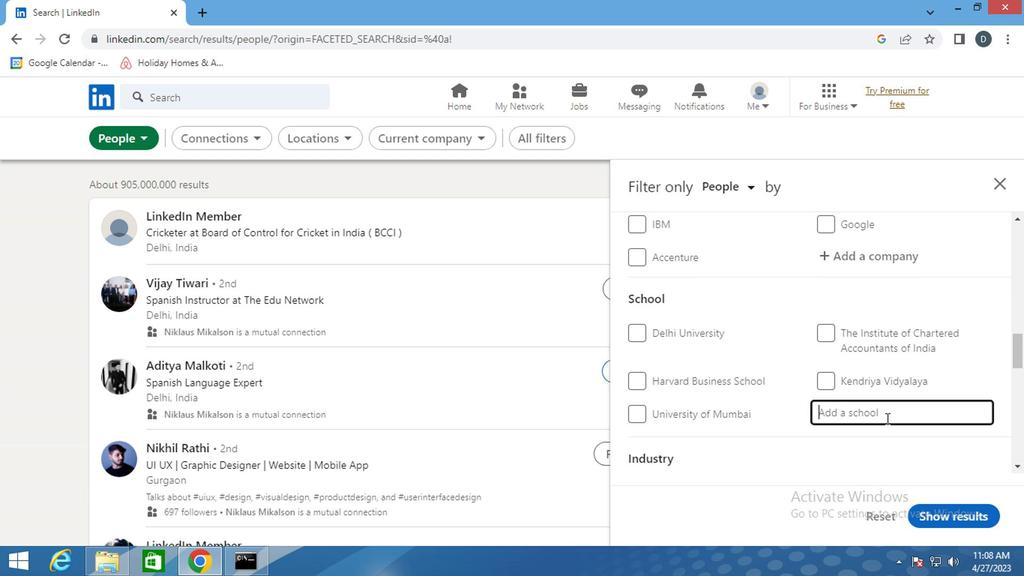 
Action: Key pressed <Key.shift><Key.shift><Key.shift>K>
Screenshot: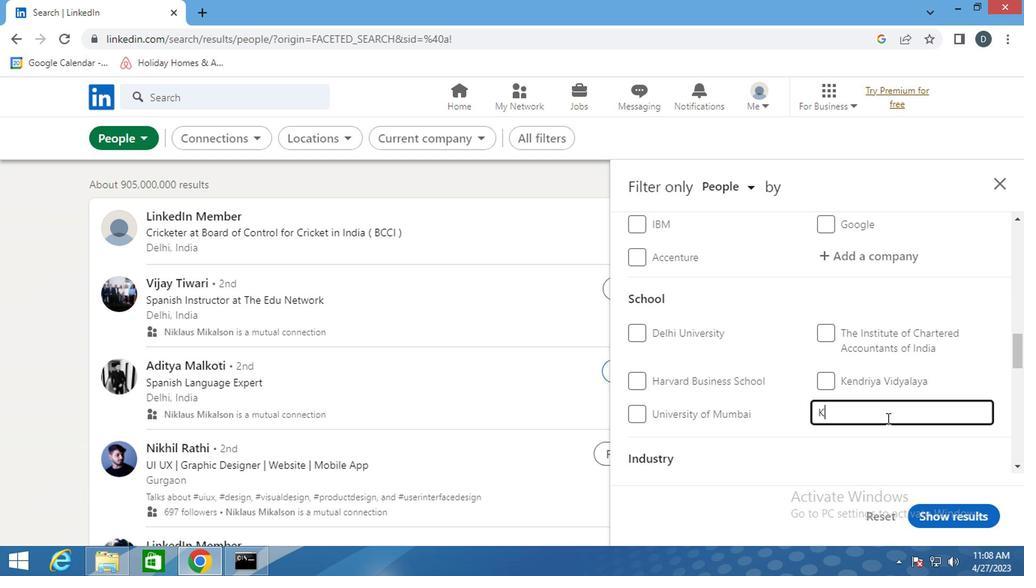 
Action: Mouse moved to (884, 418)
Screenshot: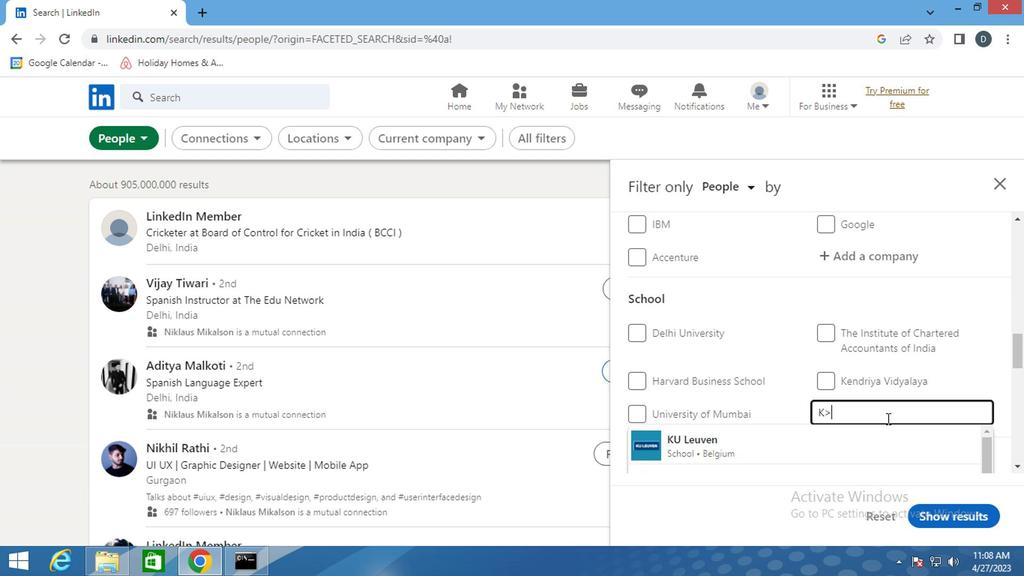 
Action: Key pressed <Key.backspace>.<Key.shift>S
Screenshot: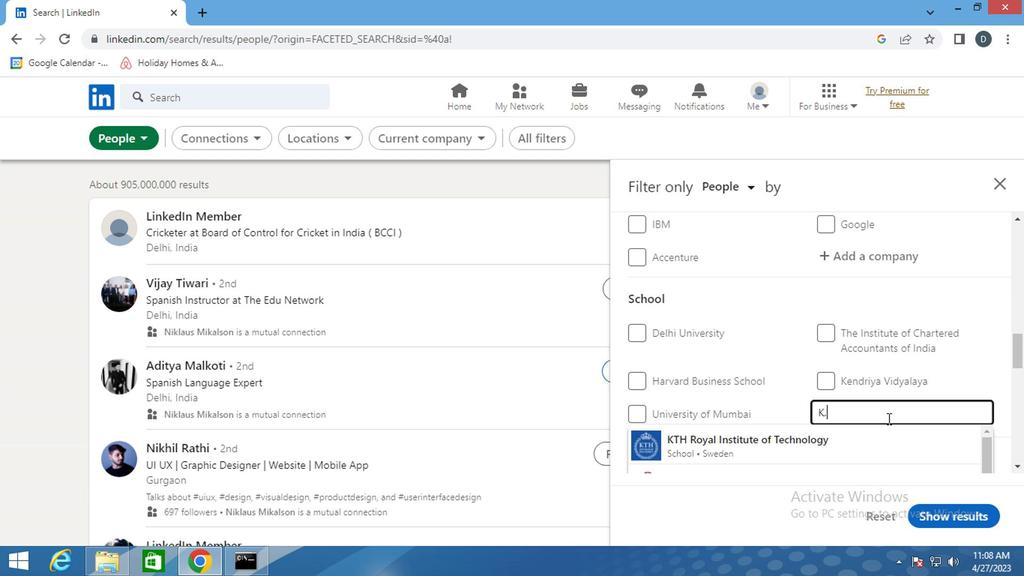 
Action: Mouse moved to (869, 440)
Screenshot: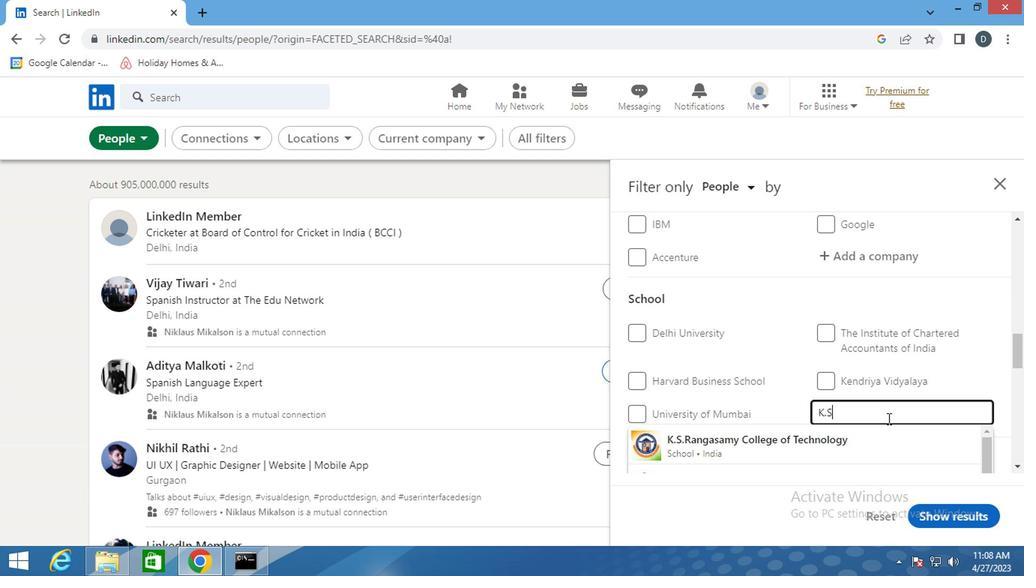 
Action: Mouse pressed left at (869, 440)
Screenshot: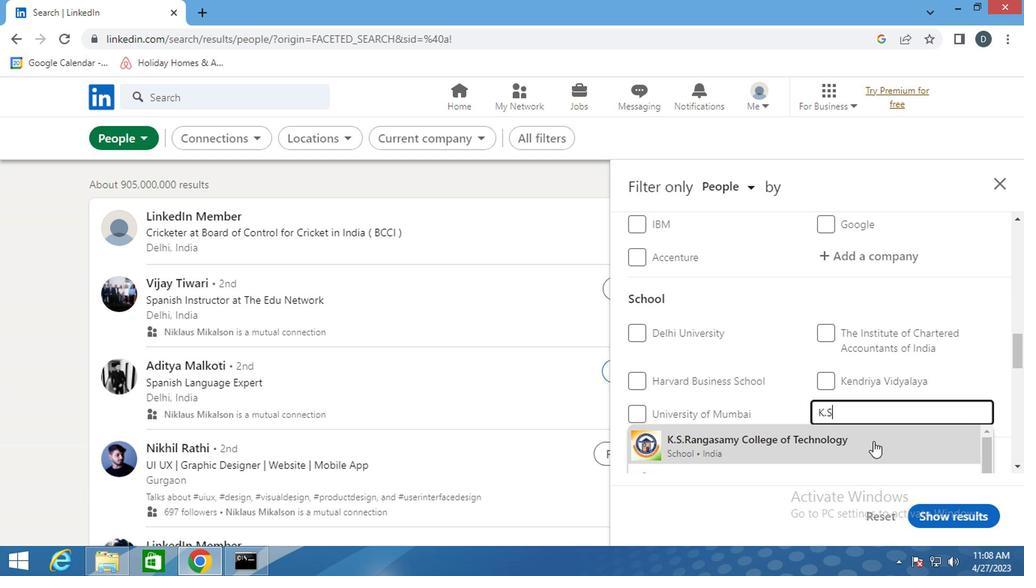 
Action: Mouse moved to (866, 420)
Screenshot: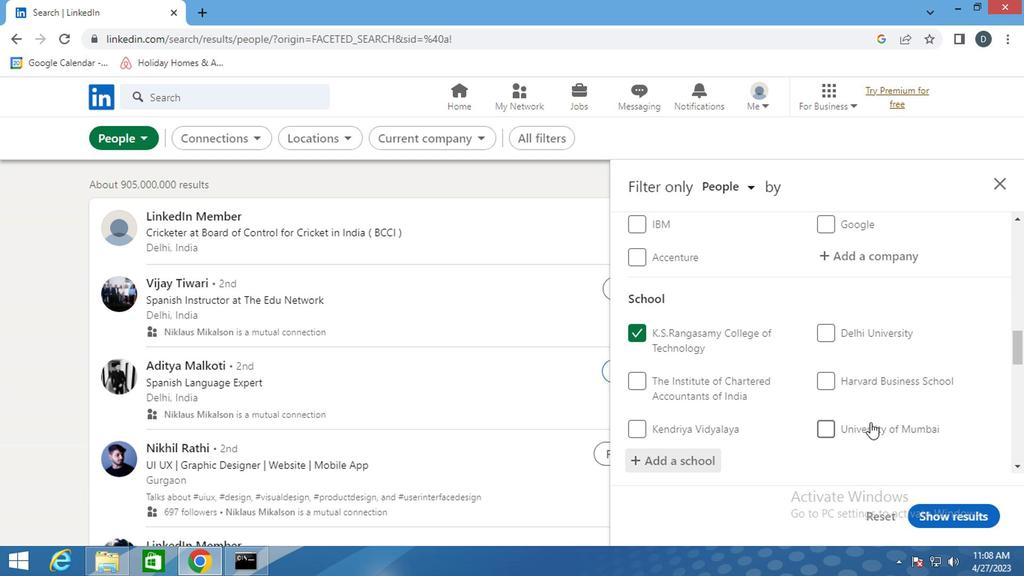 
Action: Mouse scrolled (866, 419) with delta (0, 0)
Screenshot: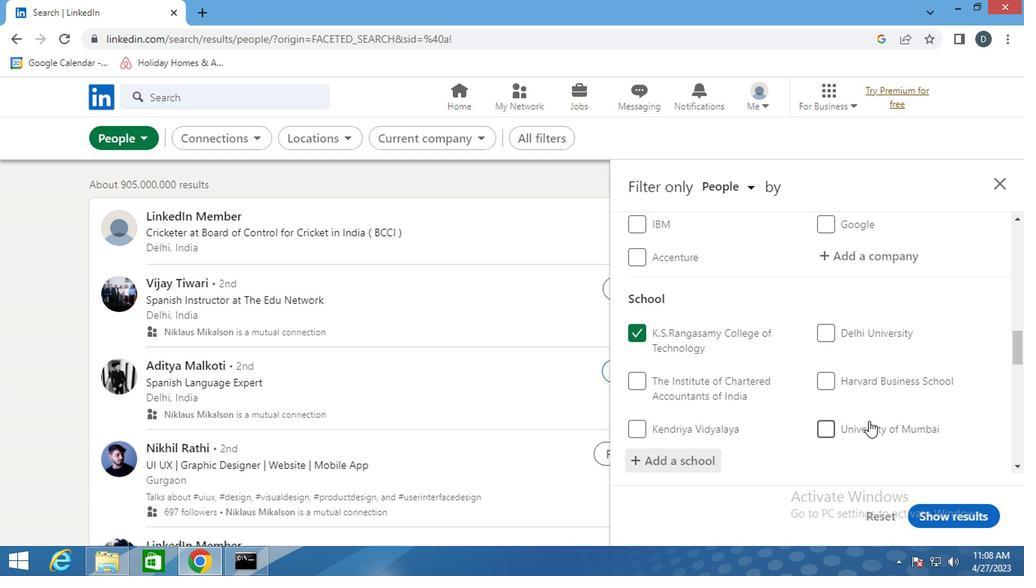 
Action: Mouse scrolled (866, 419) with delta (0, 0)
Screenshot: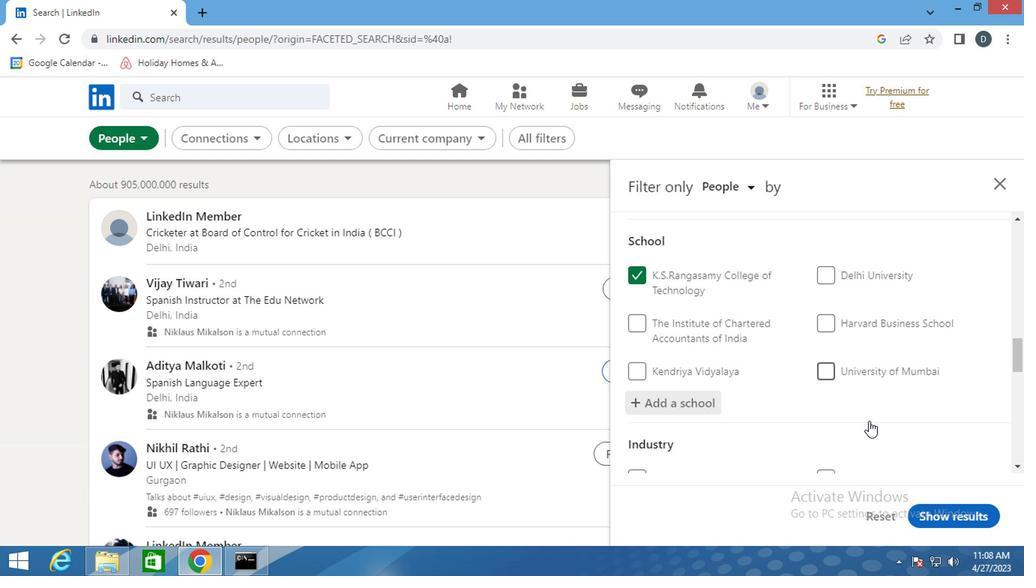 
Action: Mouse moved to (833, 413)
Screenshot: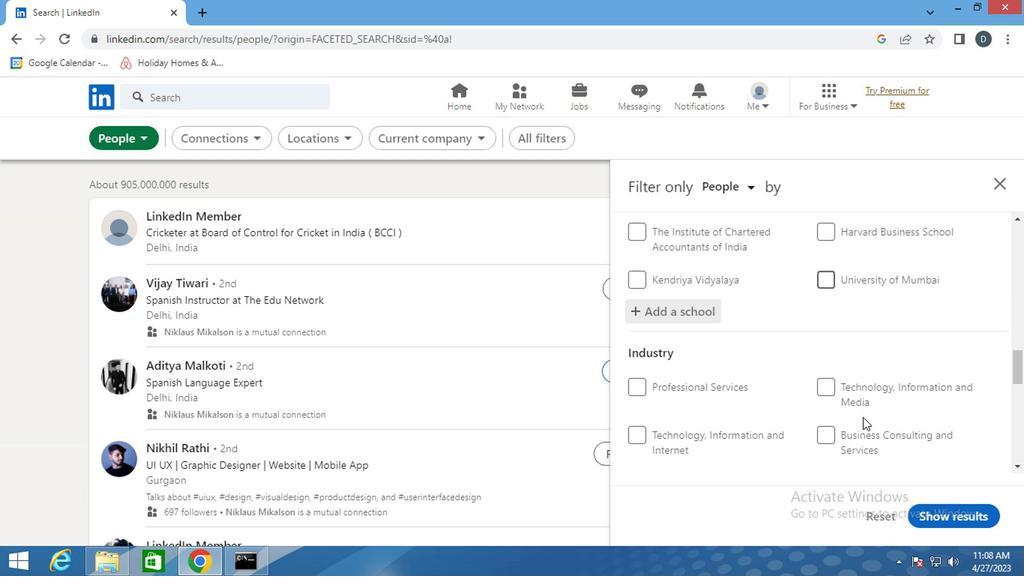 
Action: Mouse scrolled (833, 412) with delta (0, 0)
Screenshot: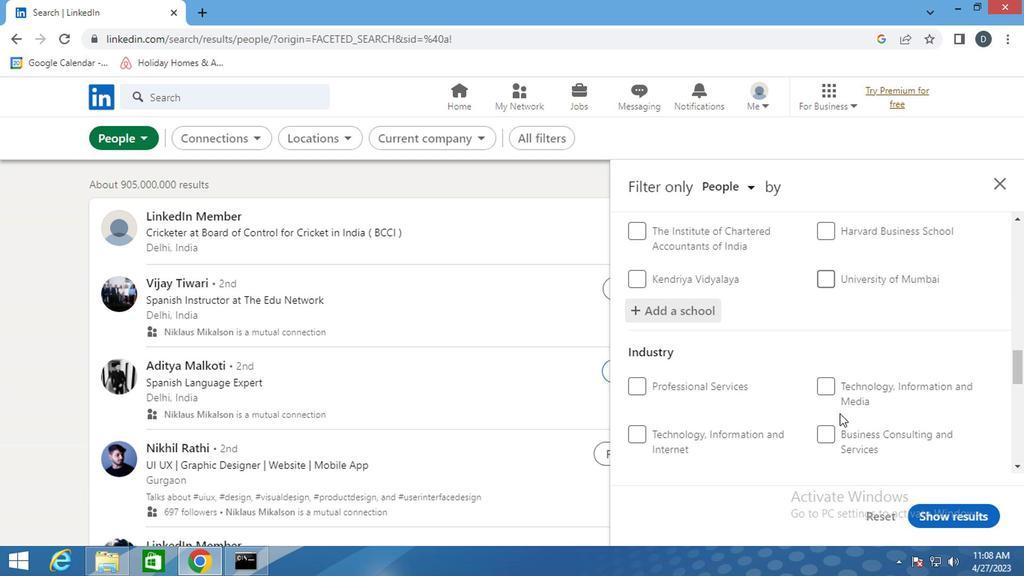 
Action: Mouse moved to (855, 402)
Screenshot: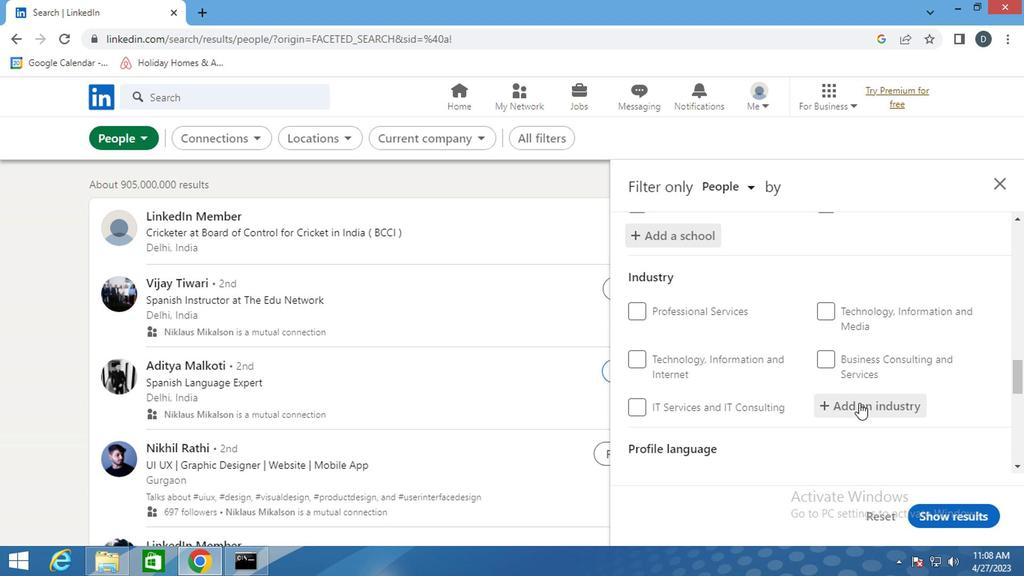 
Action: Mouse pressed left at (855, 402)
Screenshot: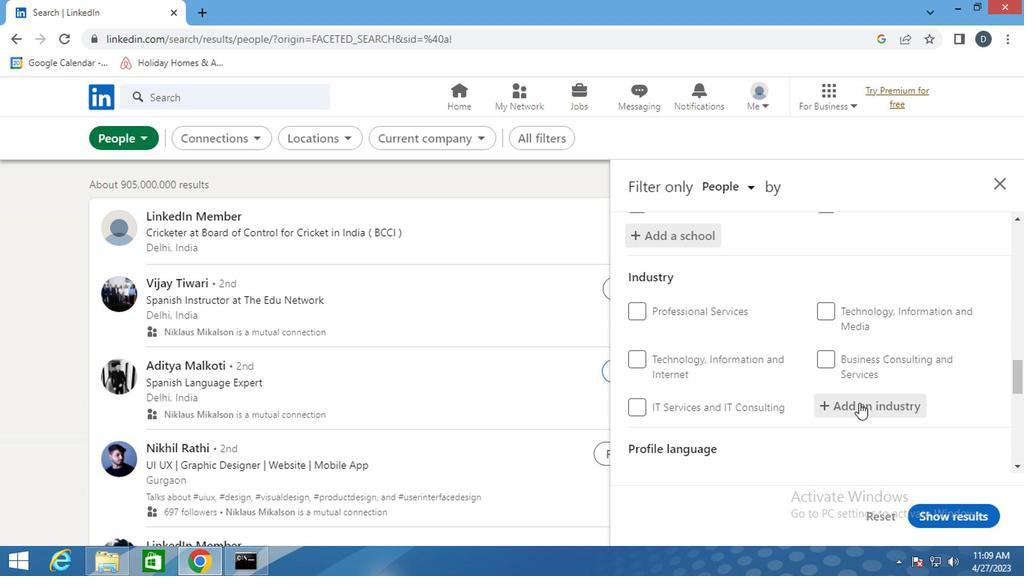 
Action: Mouse moved to (844, 381)
Screenshot: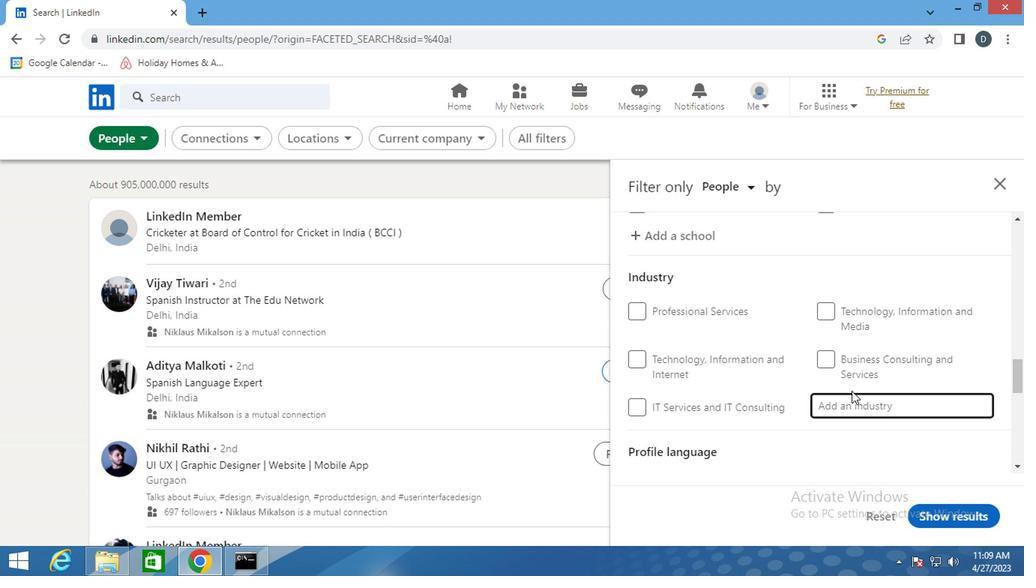 
Action: Key pressed <Key.shift><Key.shift><Key.shift><Key.shift><Key.shift><Key.shift><Key.shift><Key.shift><Key.shift><Key.shift><Key.shift><Key.shift><Key.shift><Key.shift><Key.shift><Key.shift><Key.shift><Key.shift><Key.shift>SUBDIVIS
Screenshot: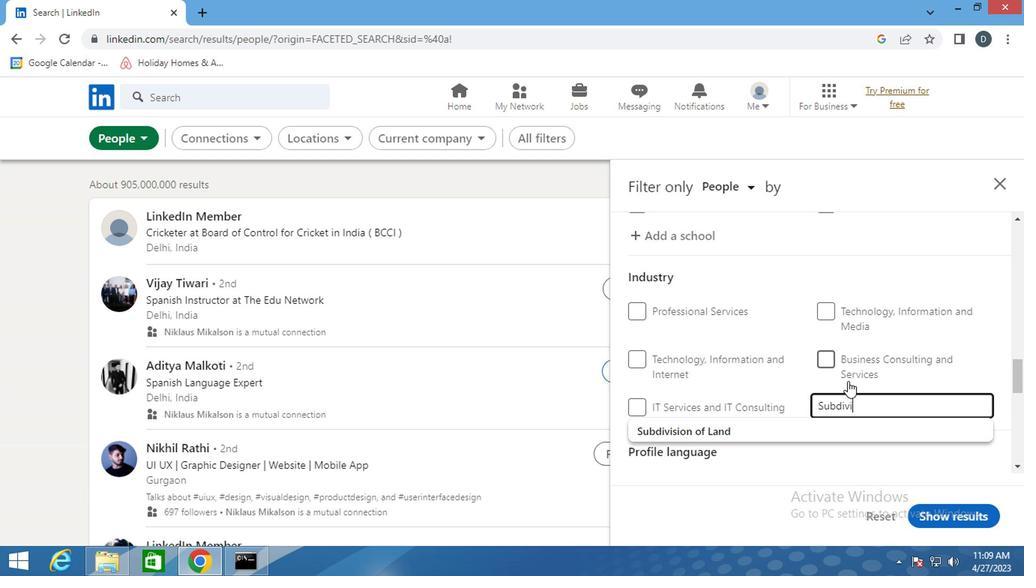 
Action: Mouse moved to (764, 430)
Screenshot: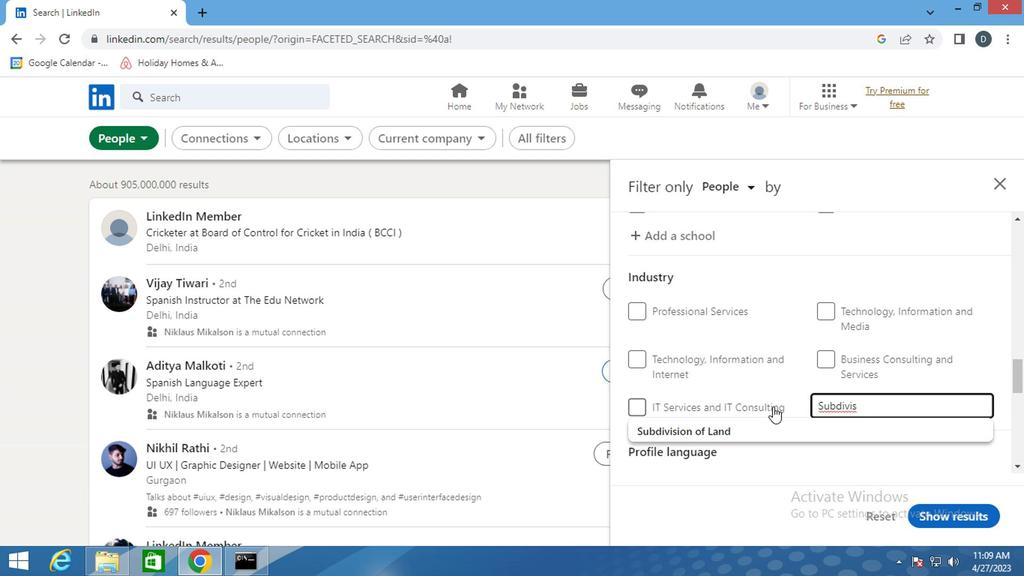 
Action: Mouse pressed left at (764, 430)
Screenshot: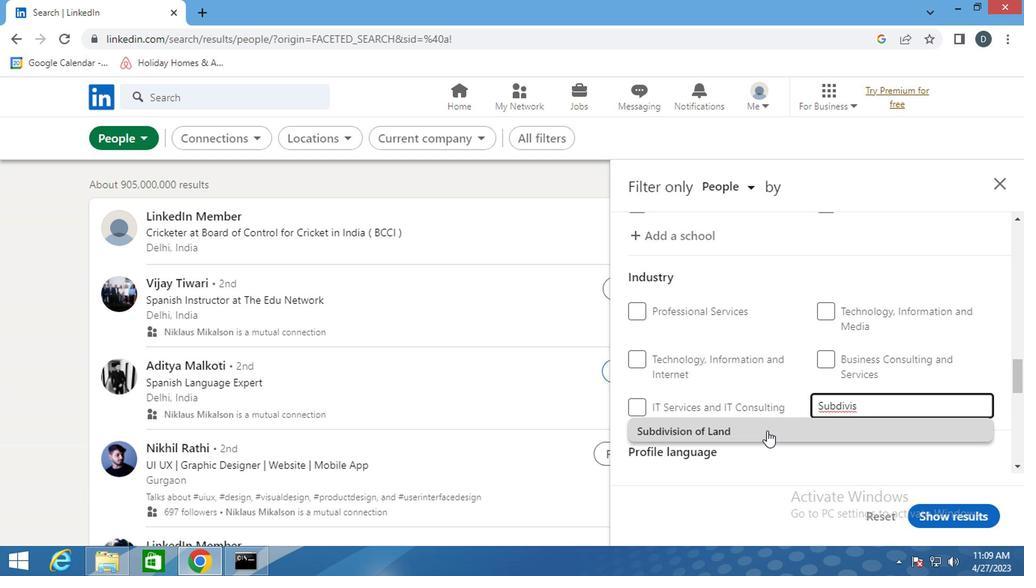 
Action: Mouse moved to (775, 407)
Screenshot: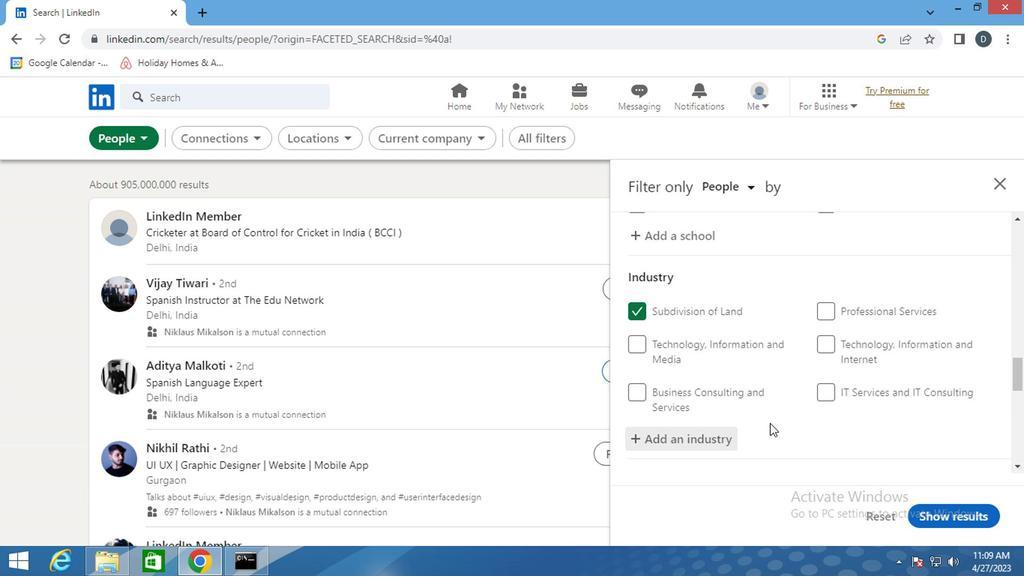 
Action: Mouse scrolled (775, 406) with delta (0, -1)
Screenshot: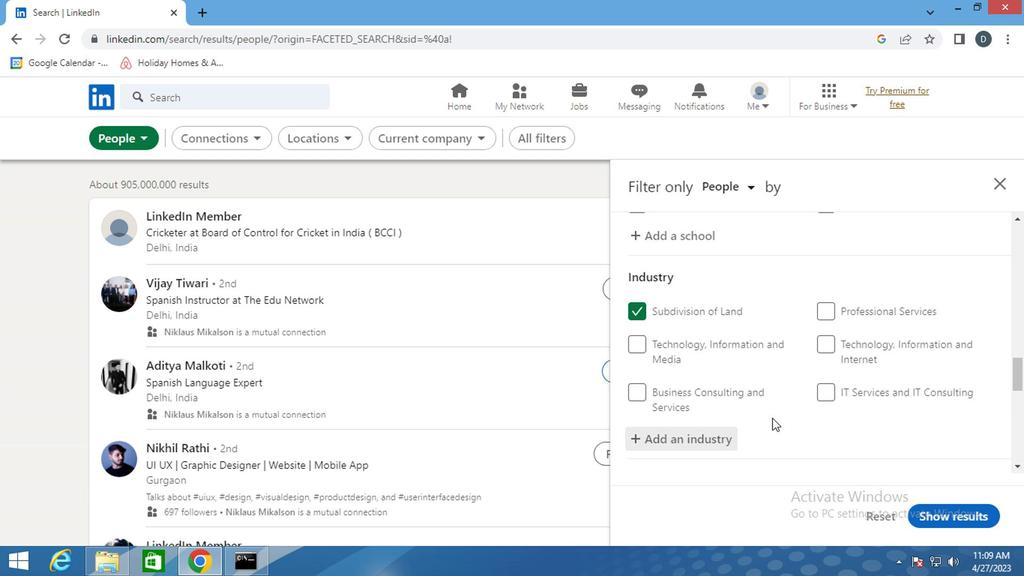 
Action: Mouse scrolled (775, 406) with delta (0, -1)
Screenshot: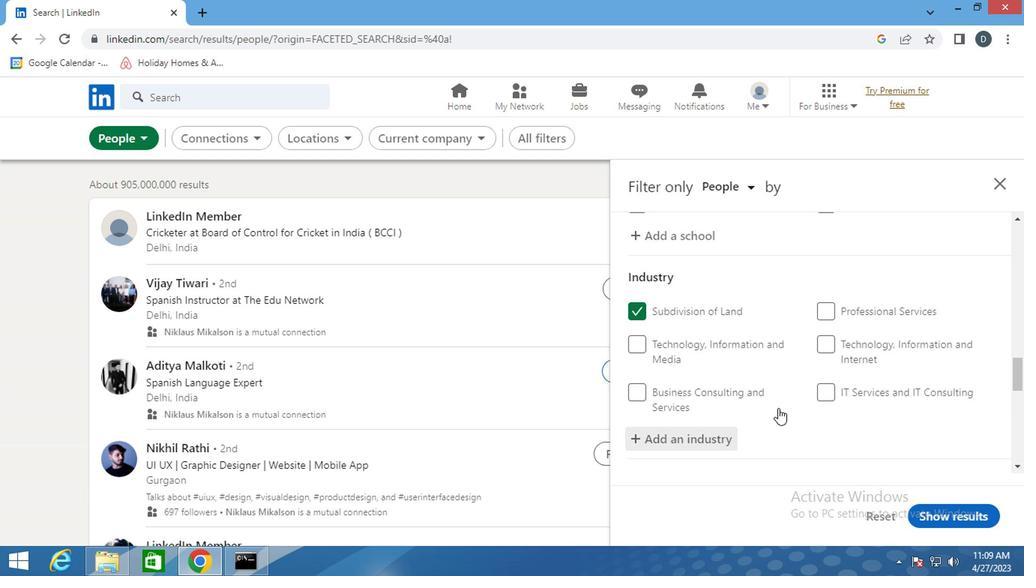 
Action: Mouse scrolled (775, 406) with delta (0, -1)
Screenshot: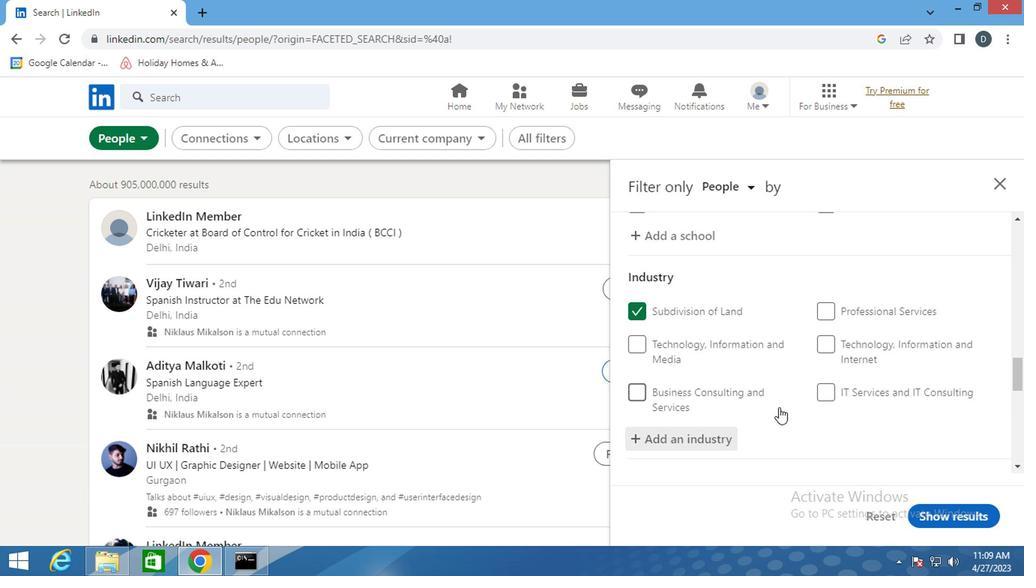 
Action: Mouse moved to (826, 326)
Screenshot: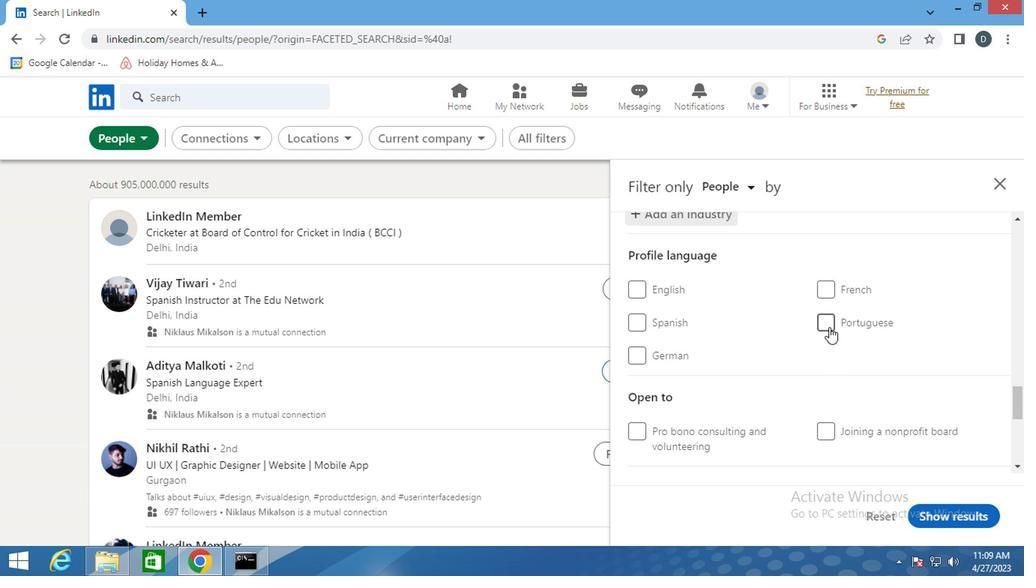 
Action: Mouse pressed left at (826, 326)
Screenshot: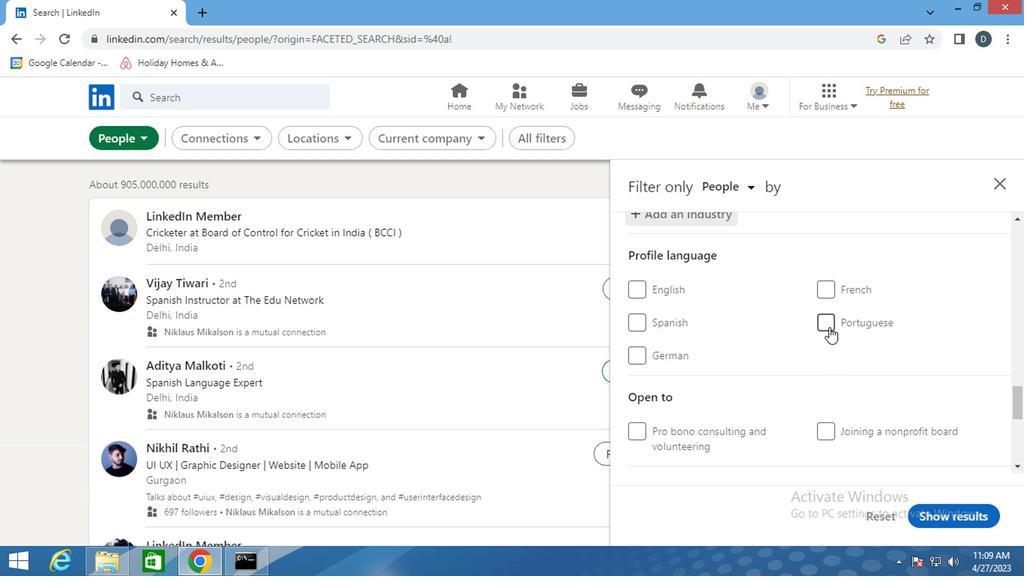 
Action: Mouse moved to (781, 371)
Screenshot: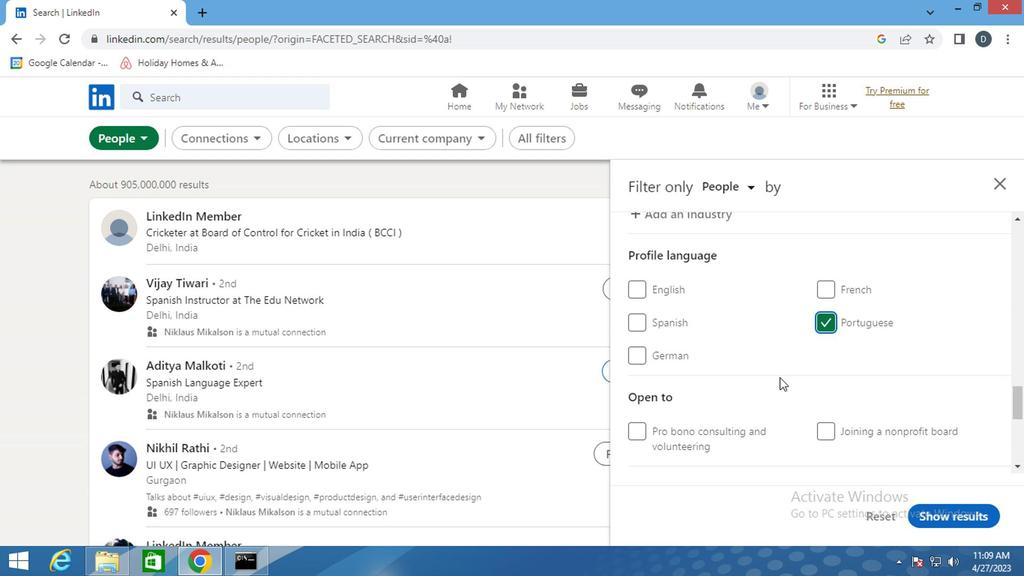
Action: Mouse scrolled (781, 370) with delta (0, -1)
Screenshot: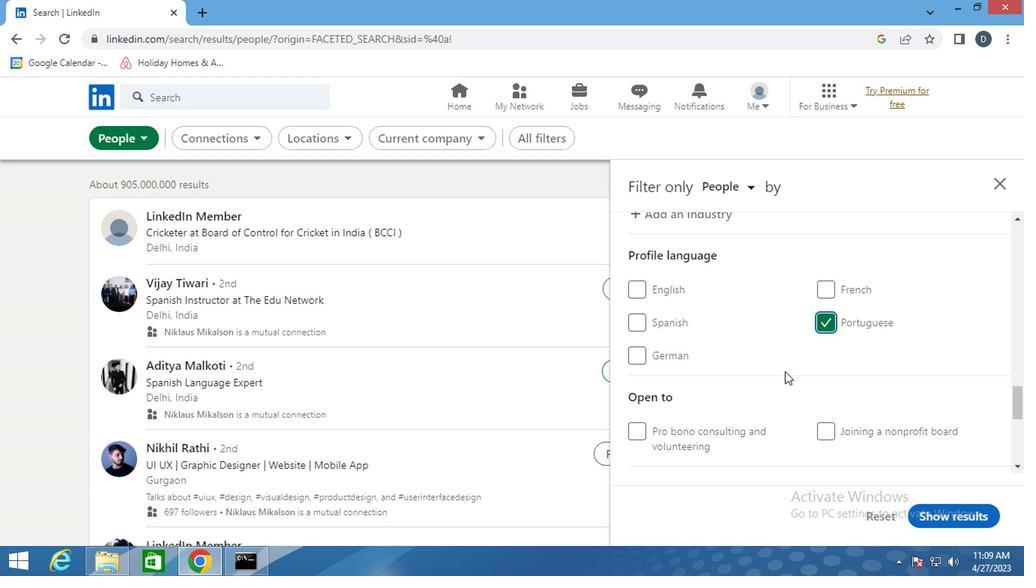 
Action: Mouse moved to (764, 361)
Screenshot: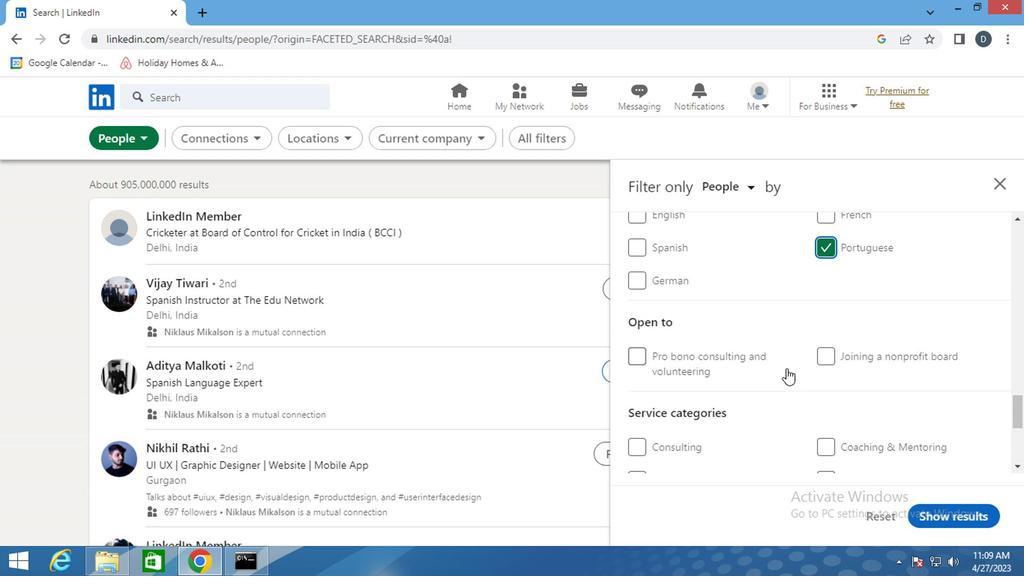 
Action: Mouse scrolled (764, 360) with delta (0, 0)
Screenshot: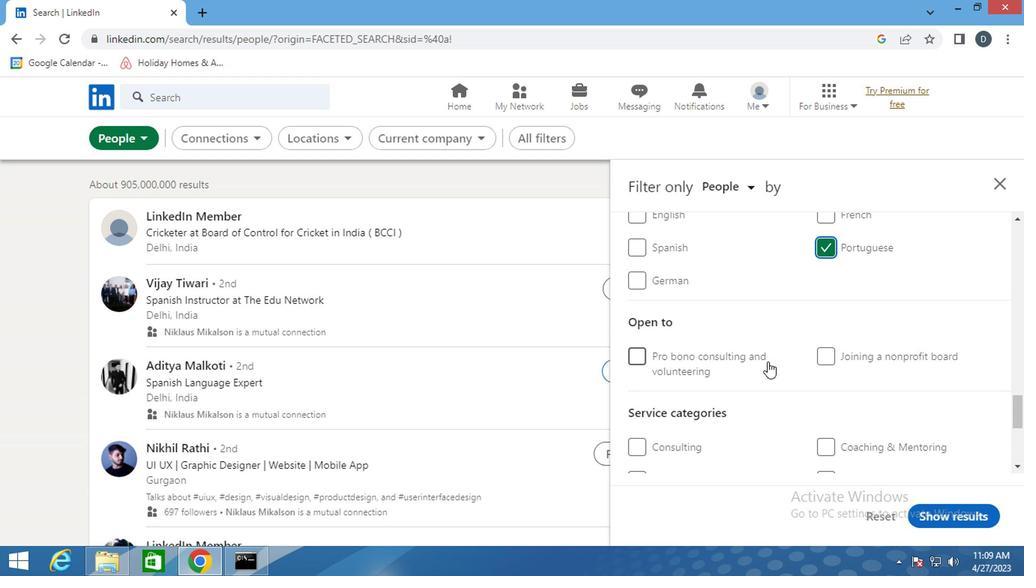 
Action: Mouse scrolled (764, 360) with delta (0, 0)
Screenshot: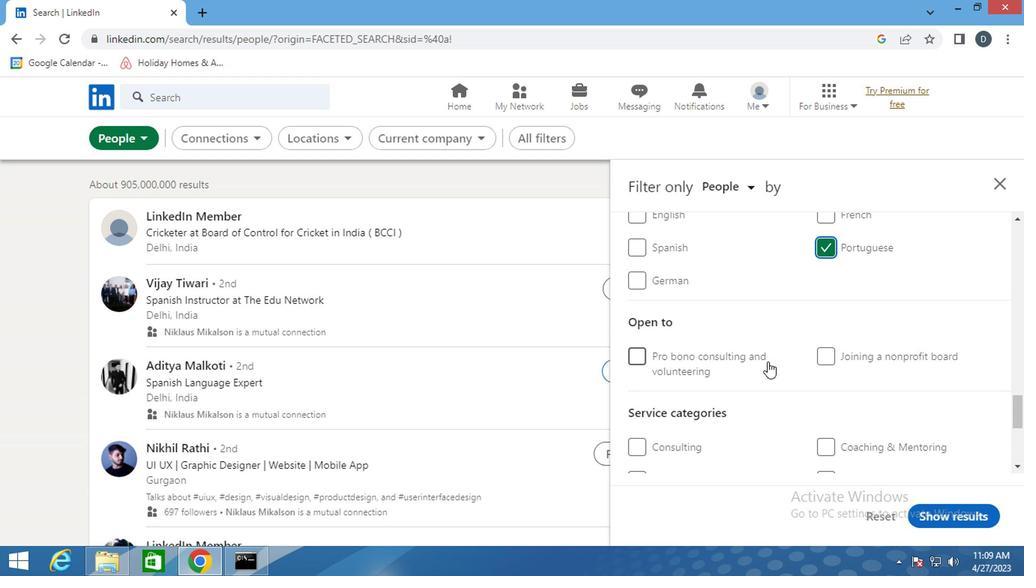 
Action: Mouse moved to (858, 360)
Screenshot: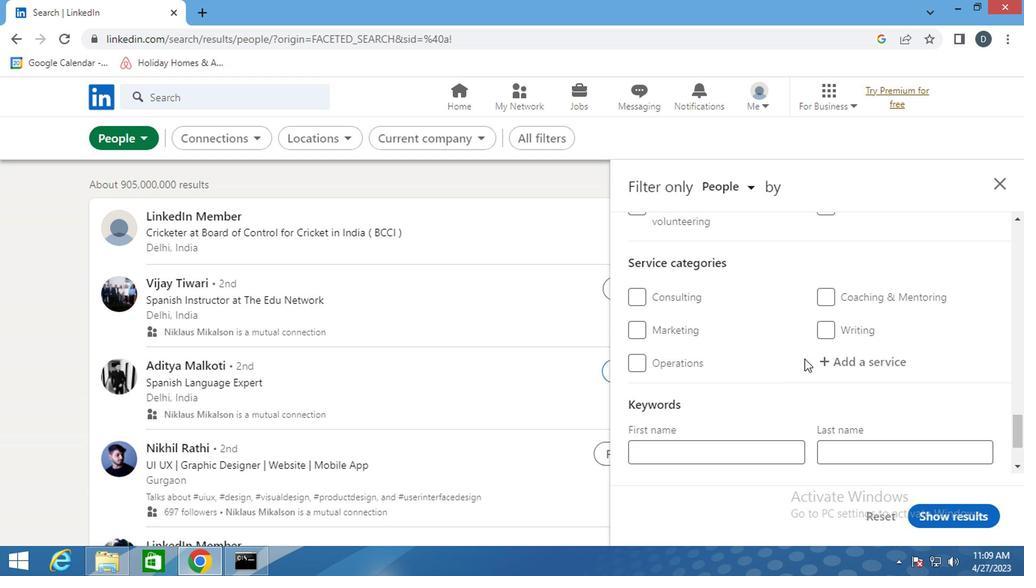 
Action: Mouse pressed left at (858, 360)
Screenshot: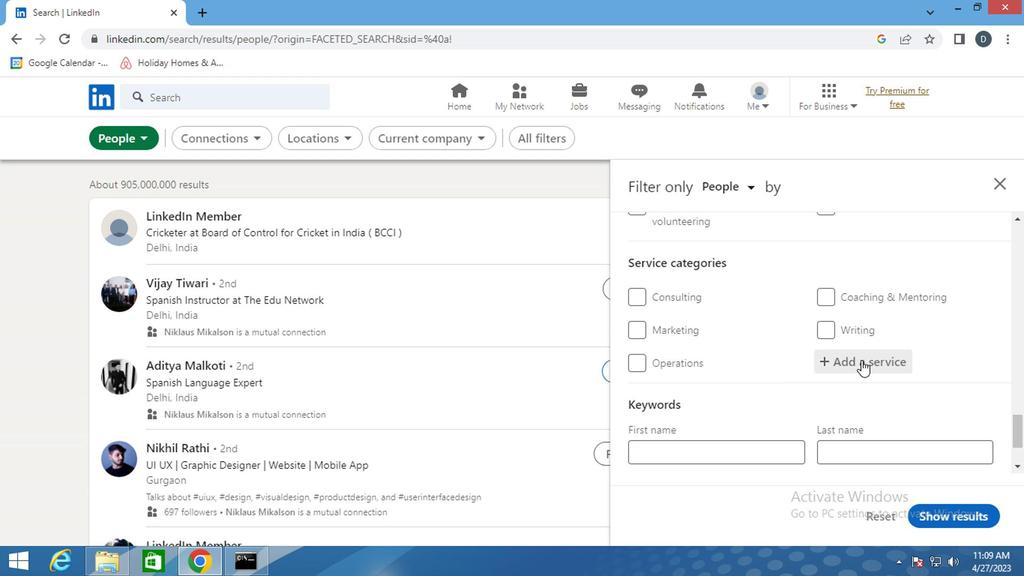 
Action: Mouse moved to (859, 360)
Screenshot: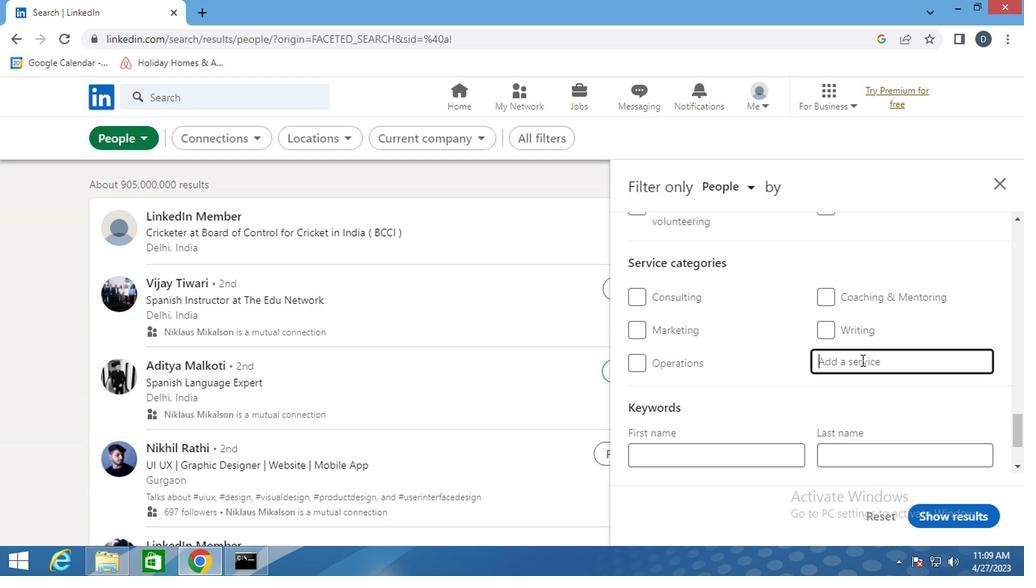 
Action: Key pressed <Key.shift>CORPORAT
Screenshot: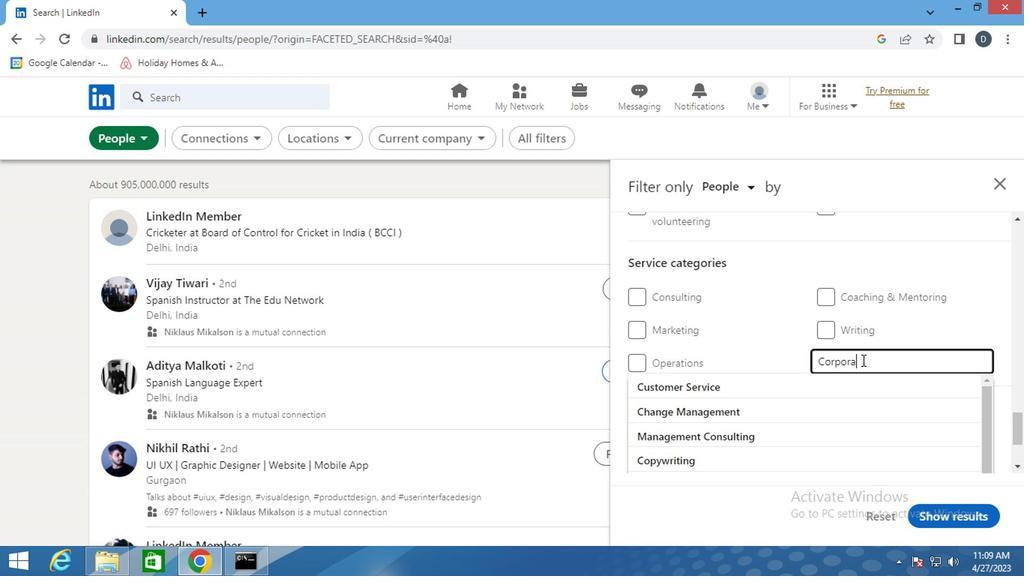 
Action: Mouse moved to (807, 431)
Screenshot: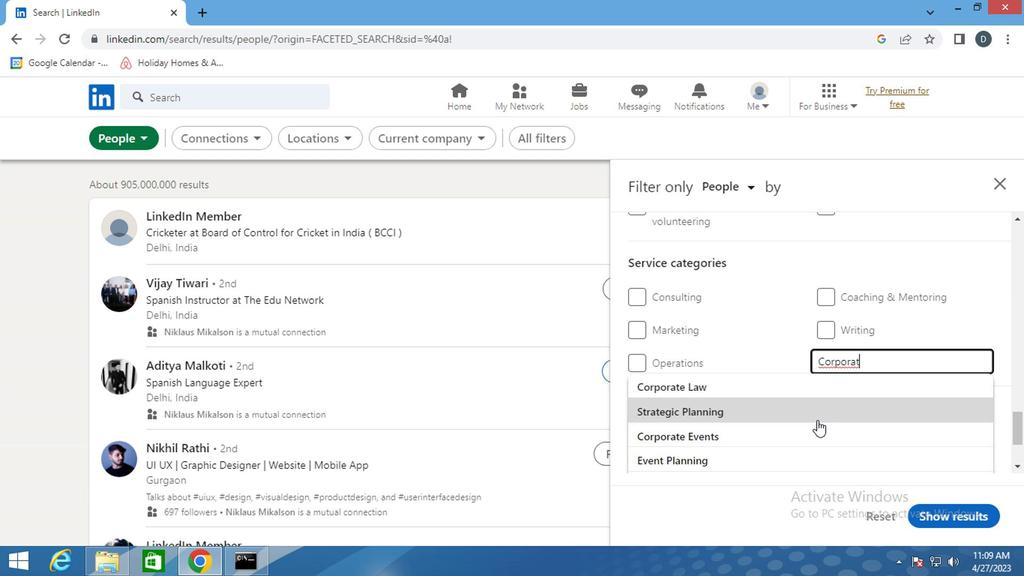 
Action: Mouse pressed left at (807, 431)
Screenshot: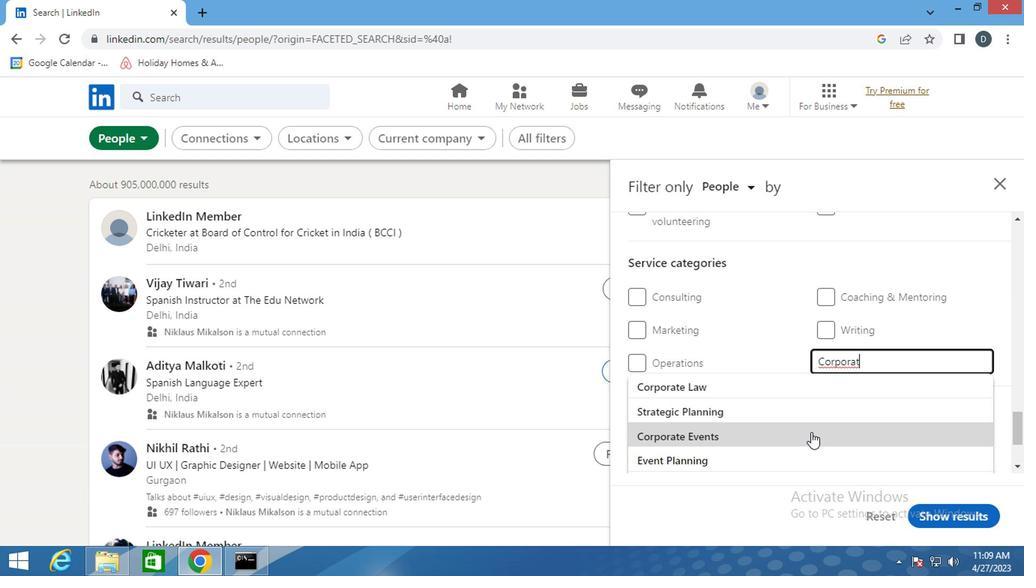 
Action: Mouse moved to (805, 430)
Screenshot: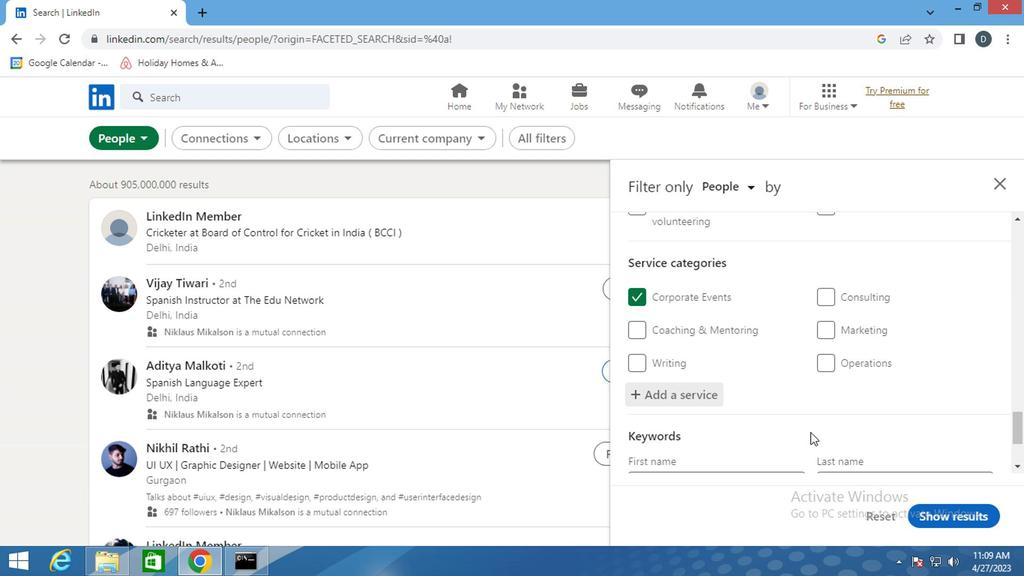 
Action: Mouse scrolled (805, 429) with delta (0, 0)
Screenshot: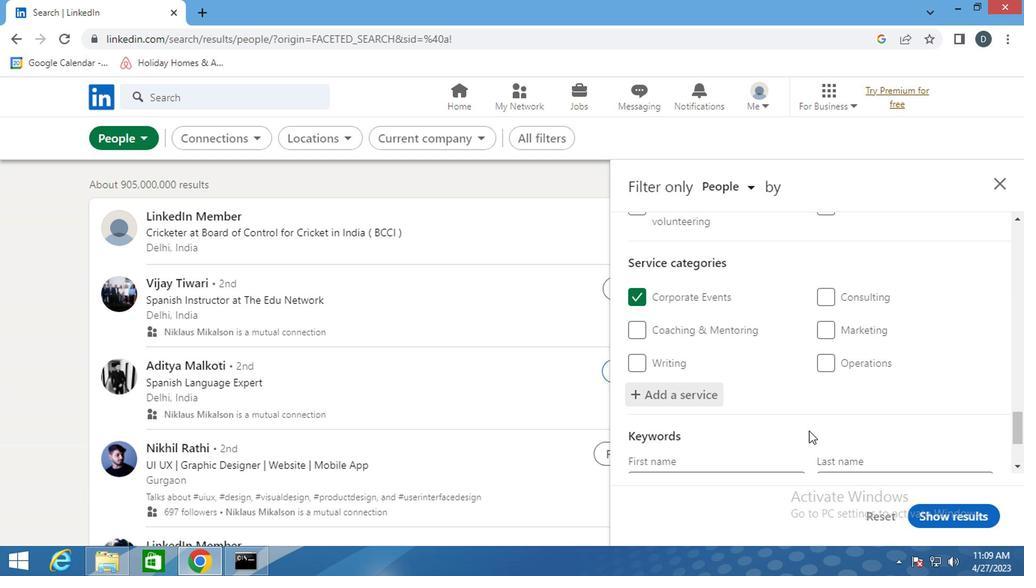 
Action: Mouse scrolled (805, 429) with delta (0, 0)
Screenshot: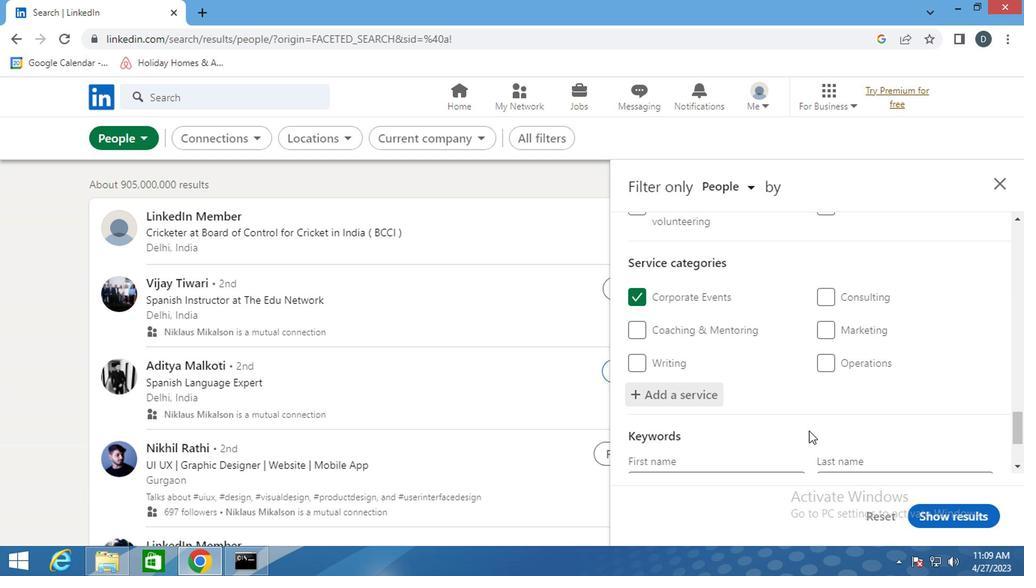 
Action: Mouse moved to (729, 398)
Screenshot: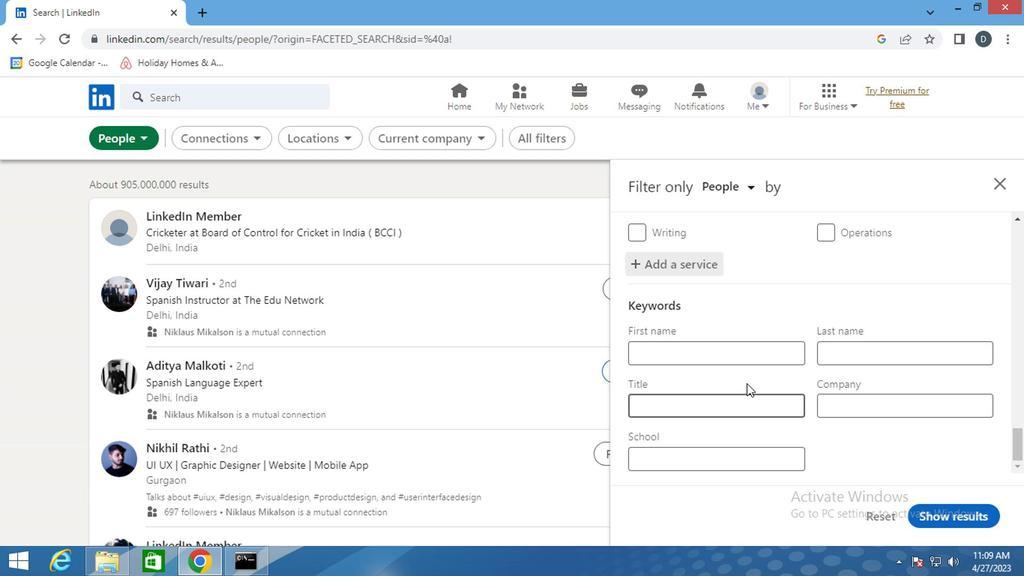 
Action: Mouse pressed left at (729, 398)
Screenshot: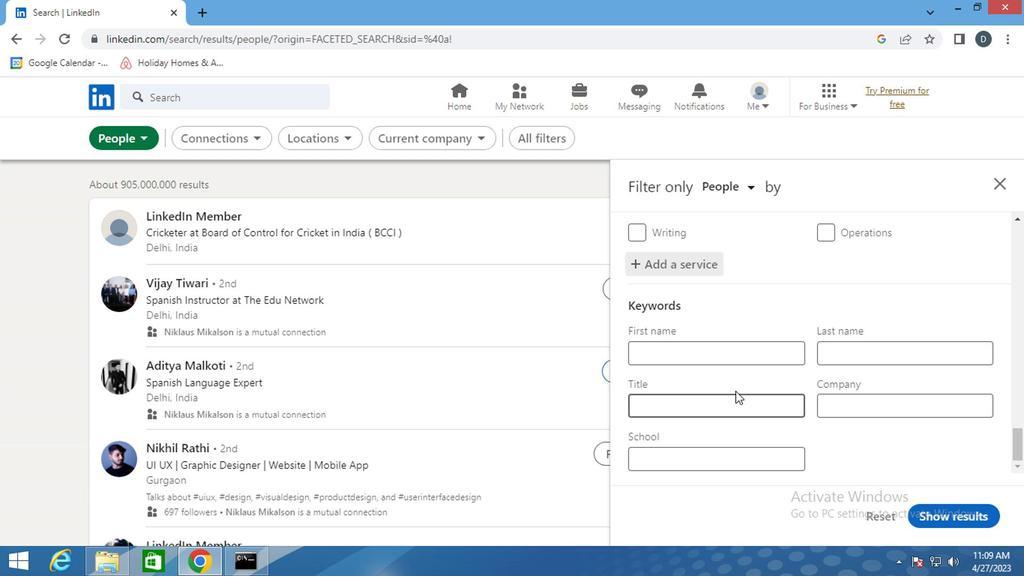 
Action: Mouse moved to (729, 399)
Screenshot: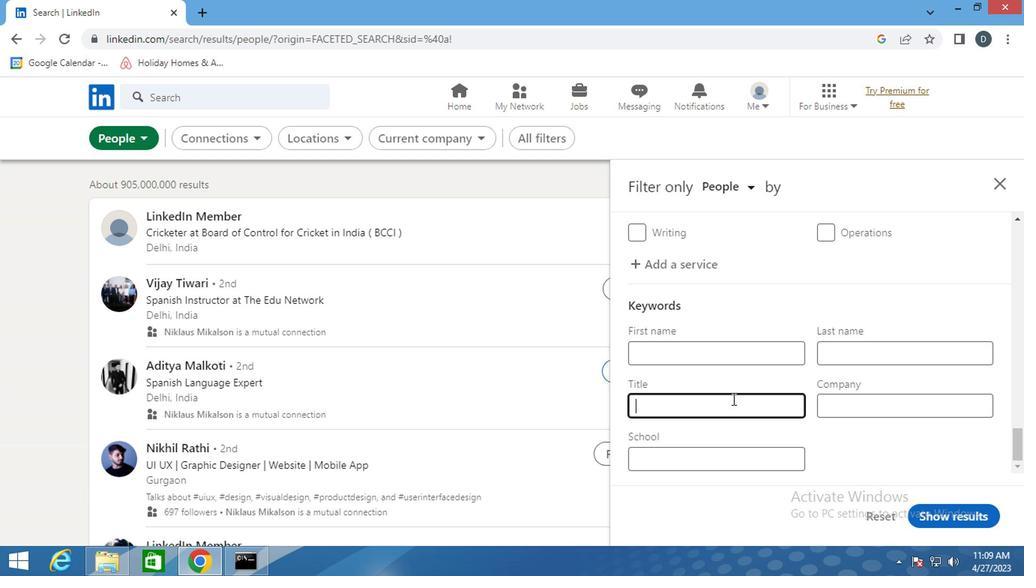 
Action: Key pressed <Key.shift><Key.shift><Key.shift><Key.shift><Key.shift><Key.shift><Key.shift><Key.shift>MAIL<Key.space><Key.shift>CARRIER
Screenshot: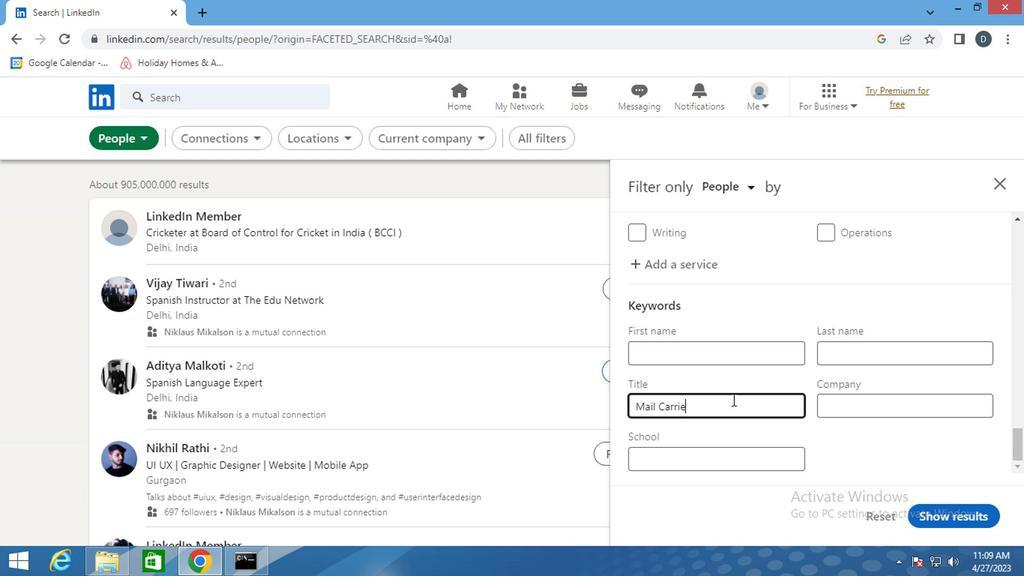 
Action: Mouse moved to (944, 520)
Screenshot: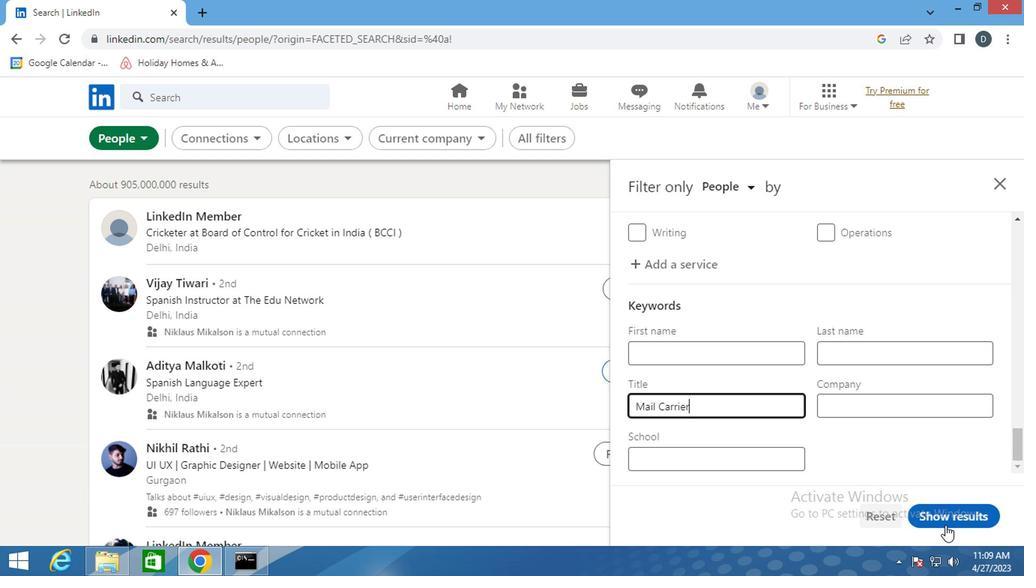
Action: Mouse pressed left at (944, 520)
Screenshot: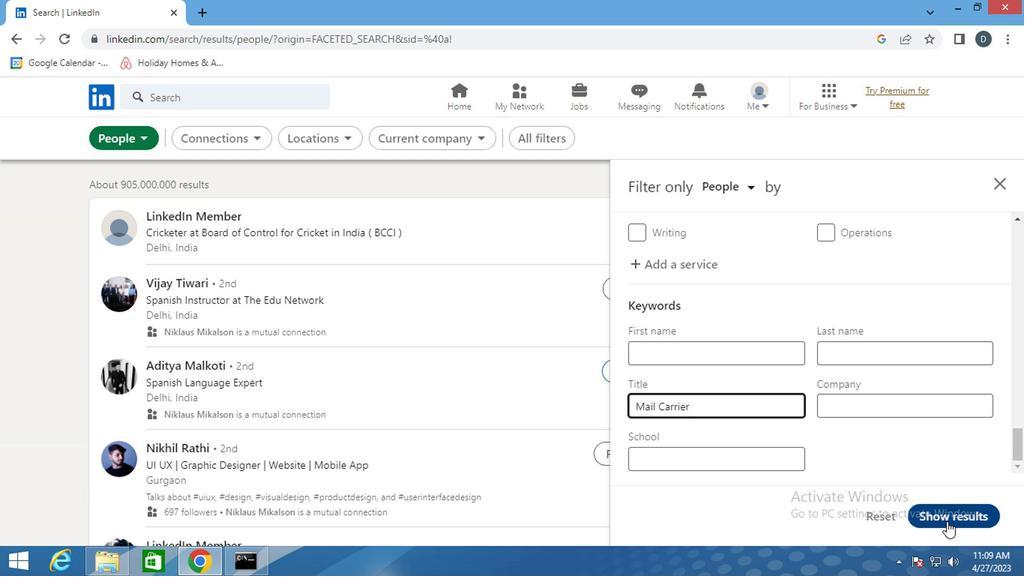 
Action: Mouse moved to (757, 372)
Screenshot: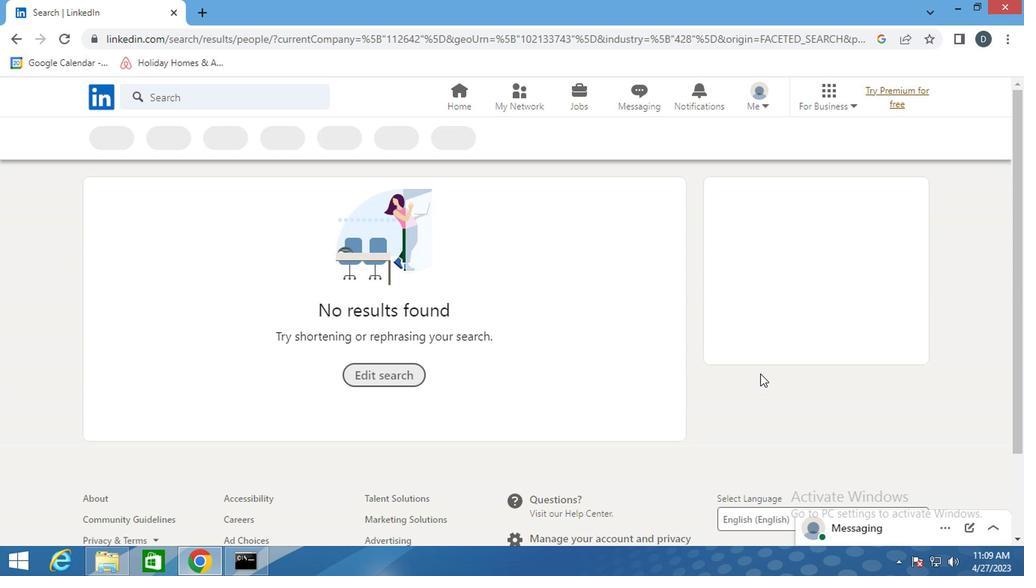 
